 Task: Look for space in Bury St Edmunds, United Kingdom from 6th September, 2023 to 18th September, 2023 for 3 adults in price range Rs.6000 to Rs.12000. Place can be entire place with 2 bedrooms having 2 beds and 2 bathrooms. Property type can be house, flat, guest house, hotel. Booking option can be shelf check-in. Required host language is English.
Action: Mouse moved to (448, 52)
Screenshot: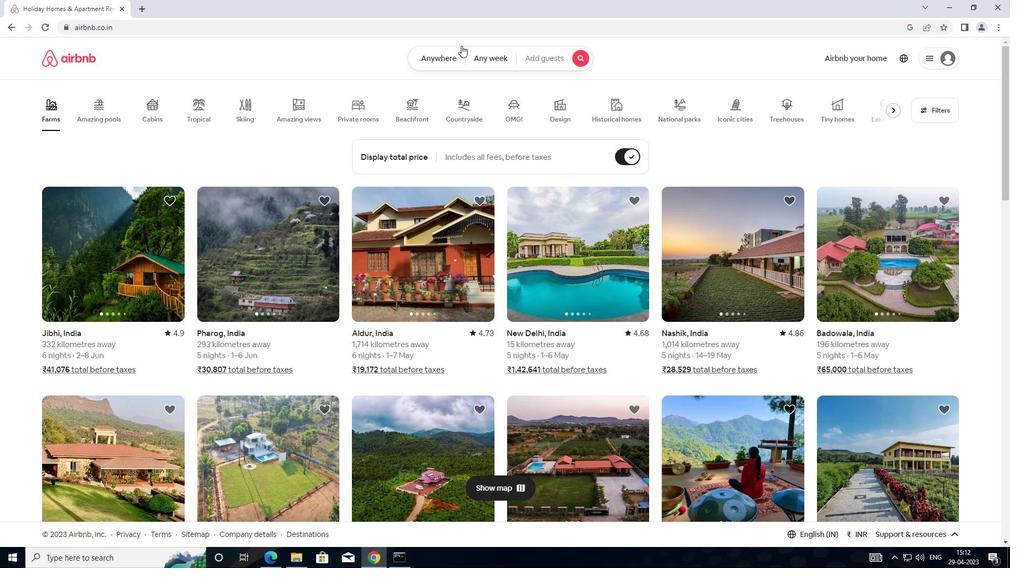
Action: Mouse pressed left at (448, 52)
Screenshot: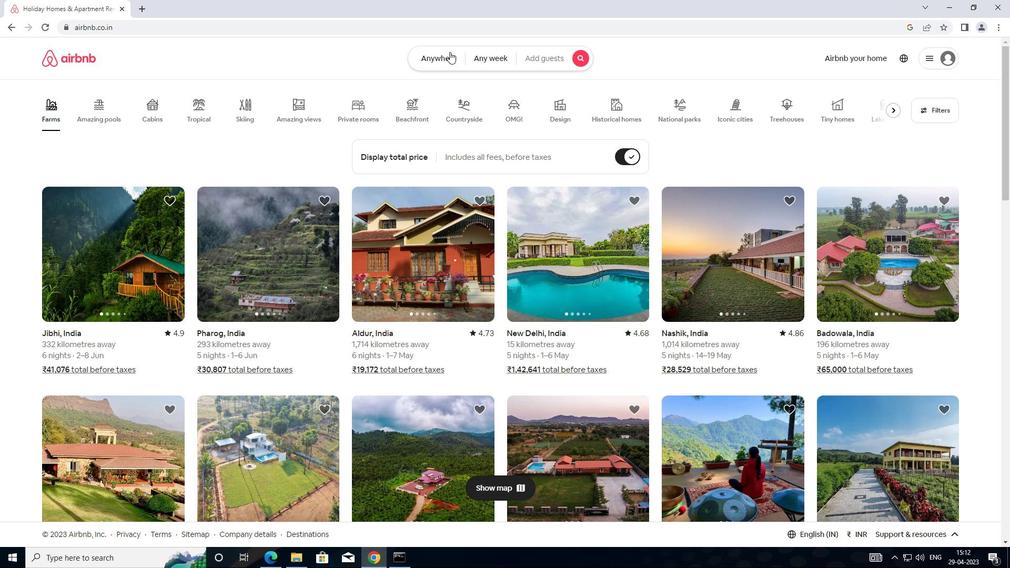 
Action: Mouse moved to (314, 94)
Screenshot: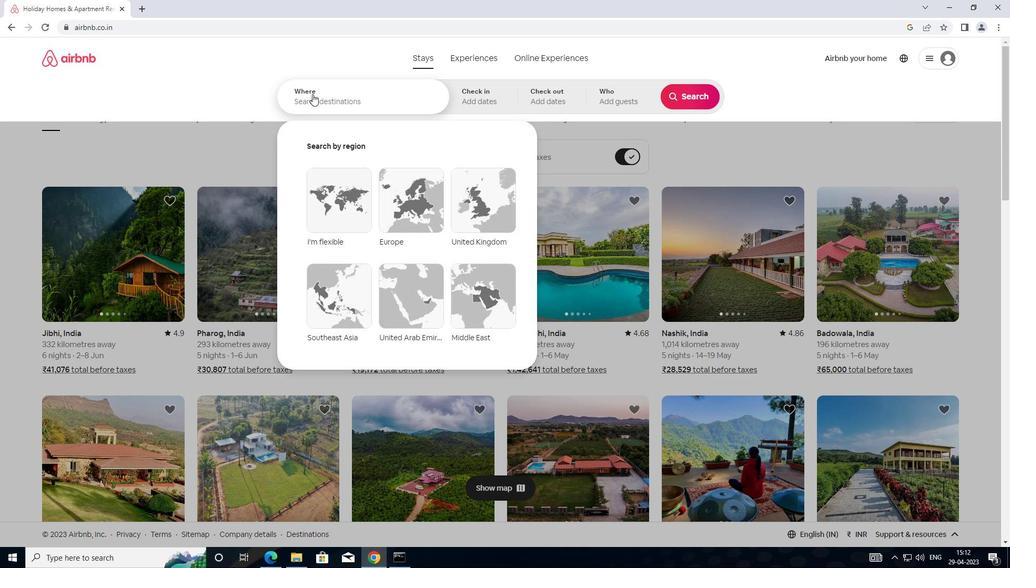 
Action: Mouse pressed left at (314, 94)
Screenshot: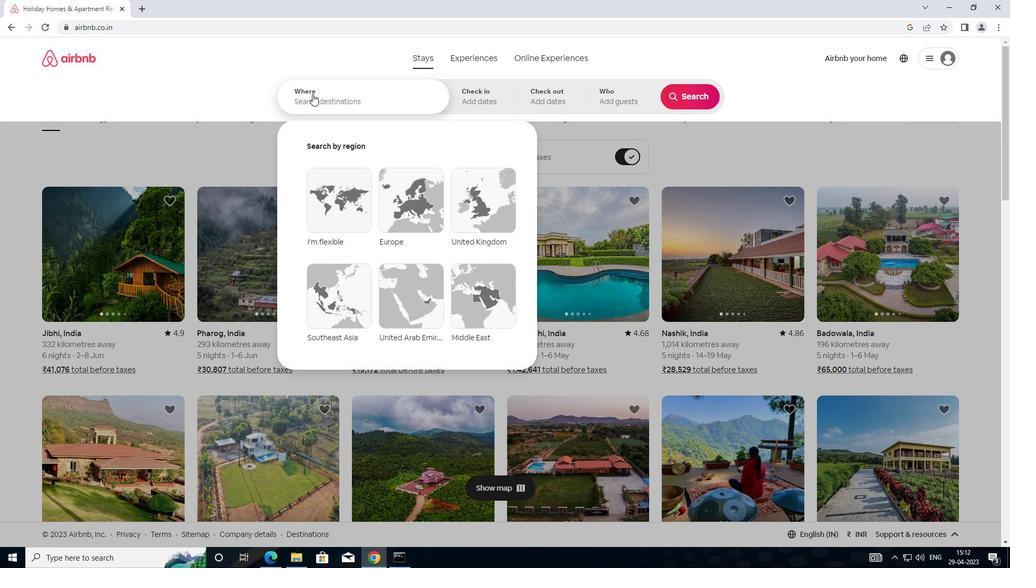 
Action: Mouse moved to (337, 101)
Screenshot: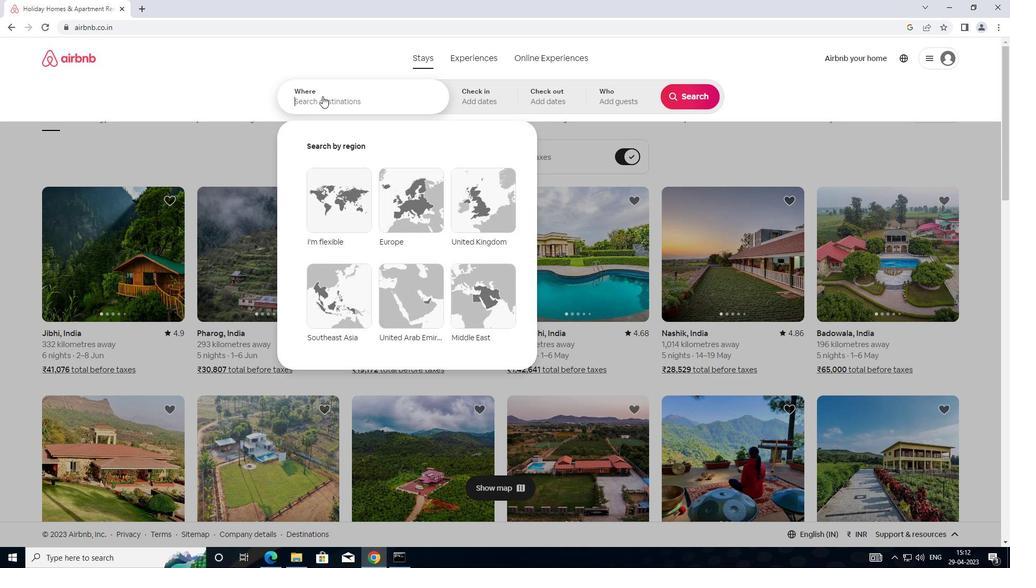 
Action: Key pressed <Key.shift>ST<Key.space><Key.shift>EDMUNDS,<Key.shift>UNITED<Key.space>KINGDOM
Screenshot: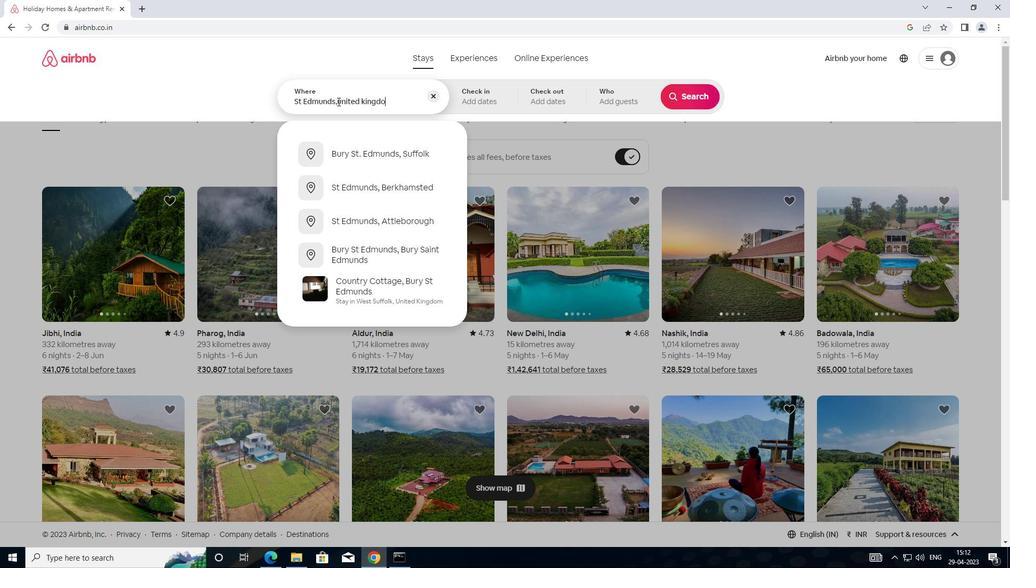 
Action: Mouse moved to (498, 91)
Screenshot: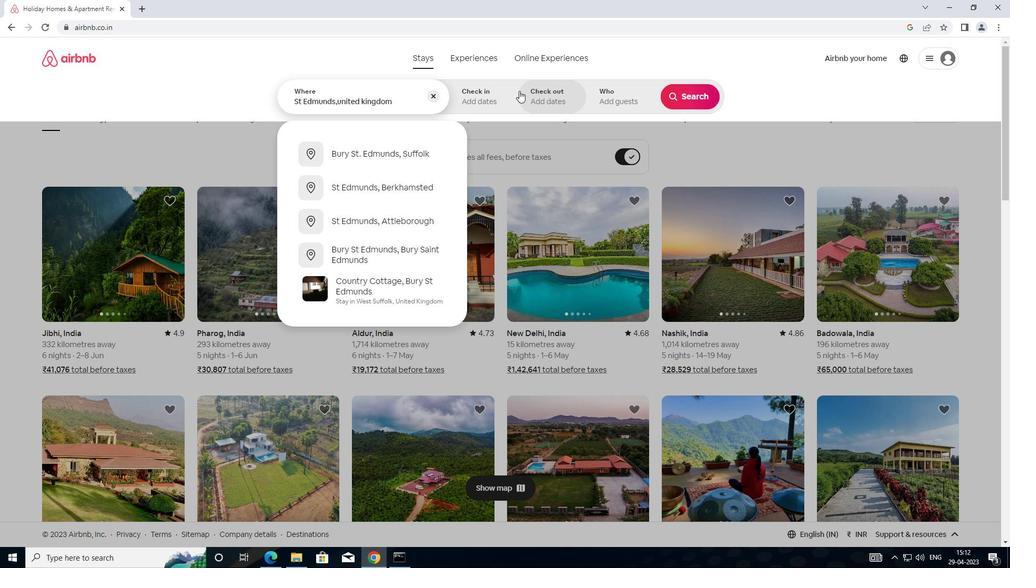 
Action: Mouse pressed left at (498, 91)
Screenshot: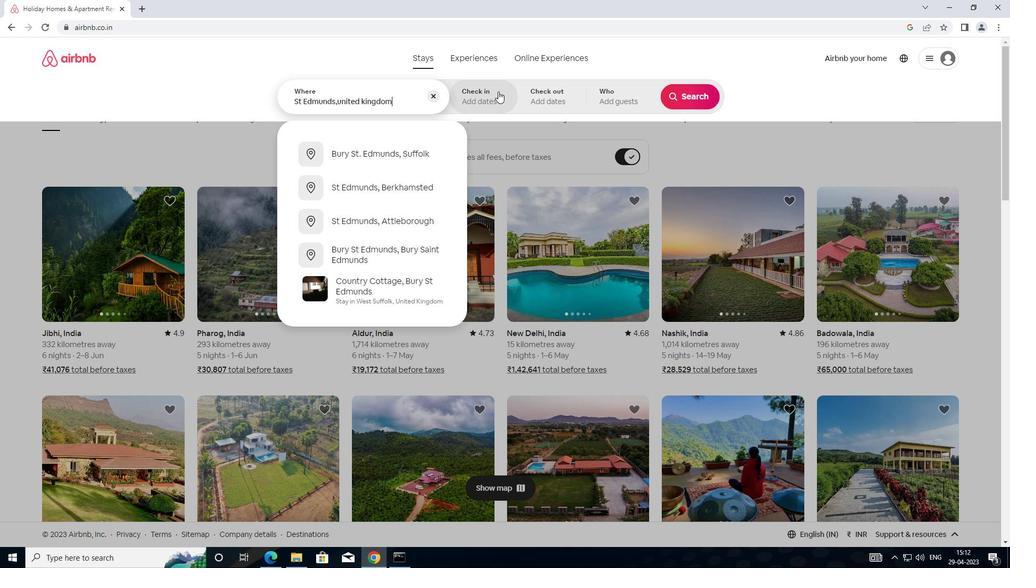 
Action: Mouse moved to (694, 187)
Screenshot: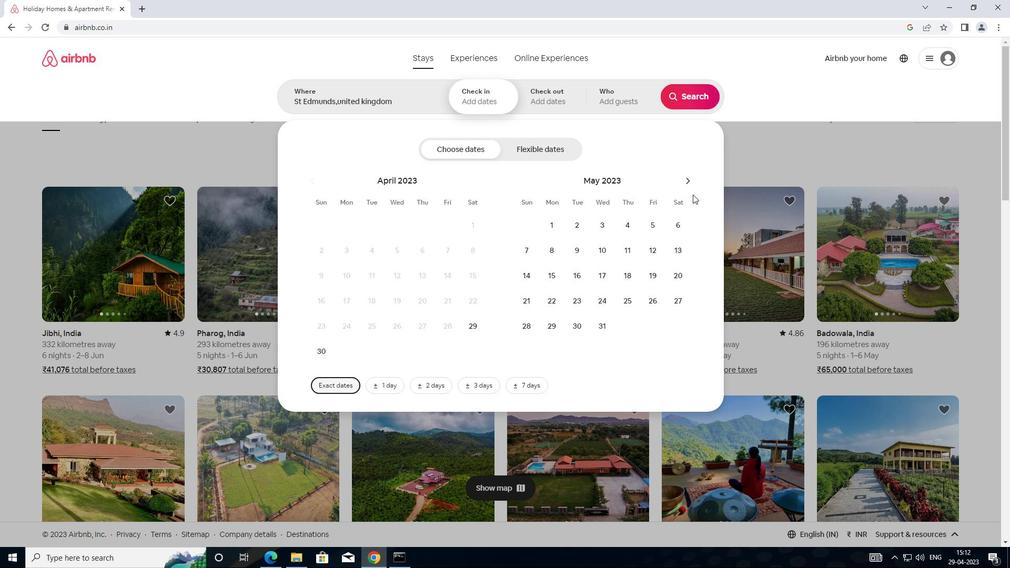 
Action: Mouse pressed left at (694, 187)
Screenshot: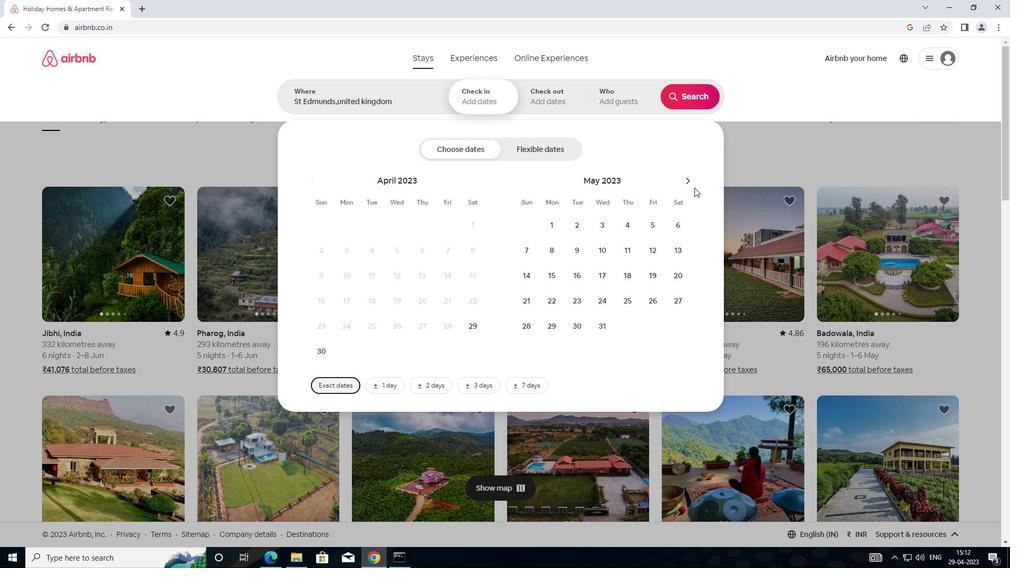 
Action: Mouse moved to (686, 179)
Screenshot: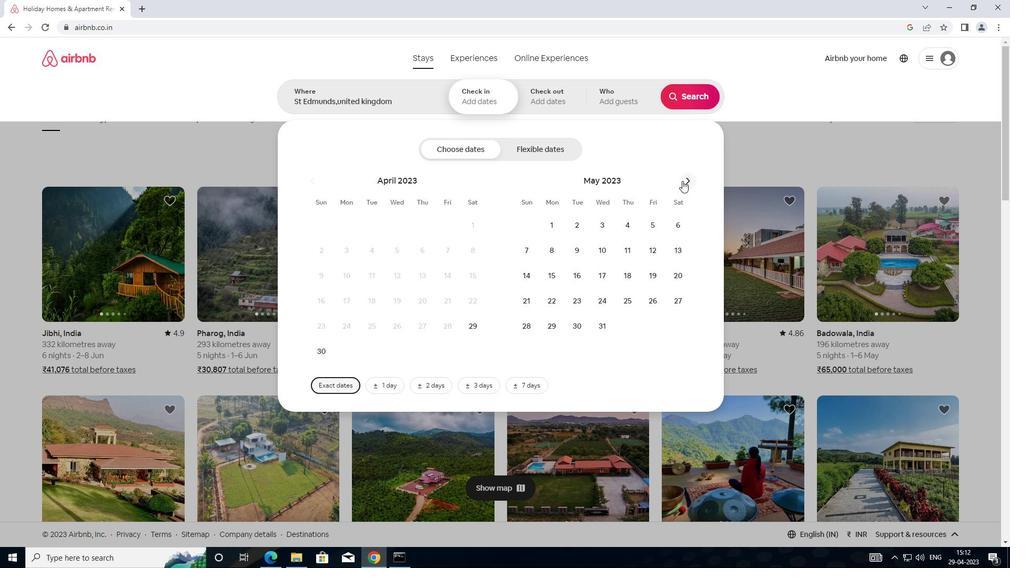
Action: Mouse pressed left at (686, 179)
Screenshot: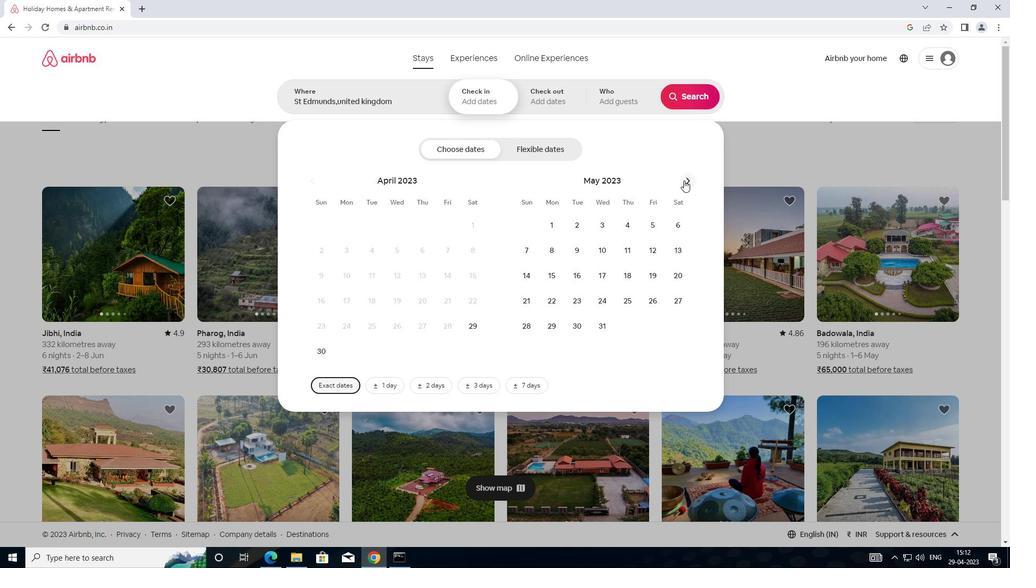 
Action: Mouse pressed left at (686, 179)
Screenshot: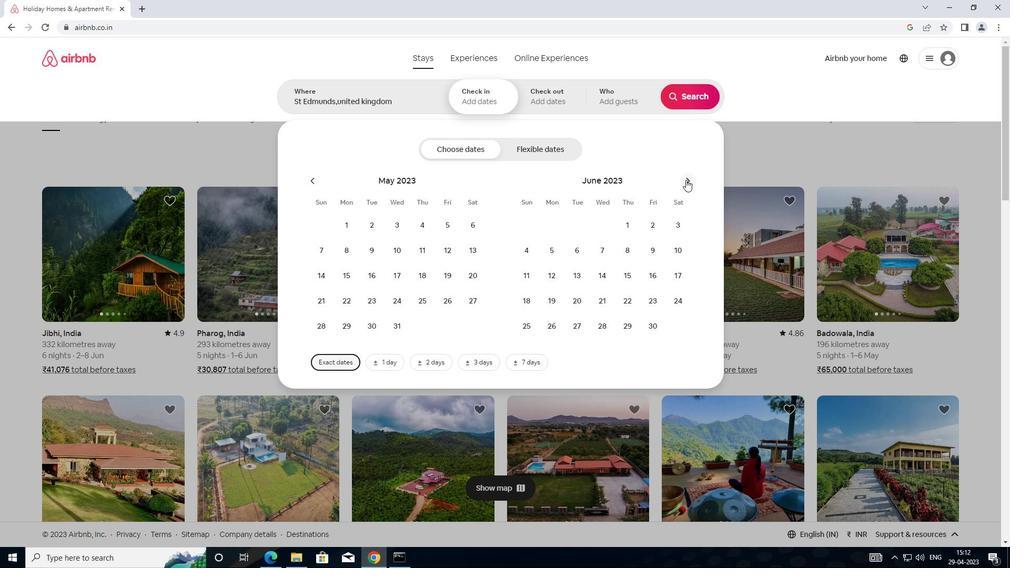 
Action: Mouse moved to (682, 182)
Screenshot: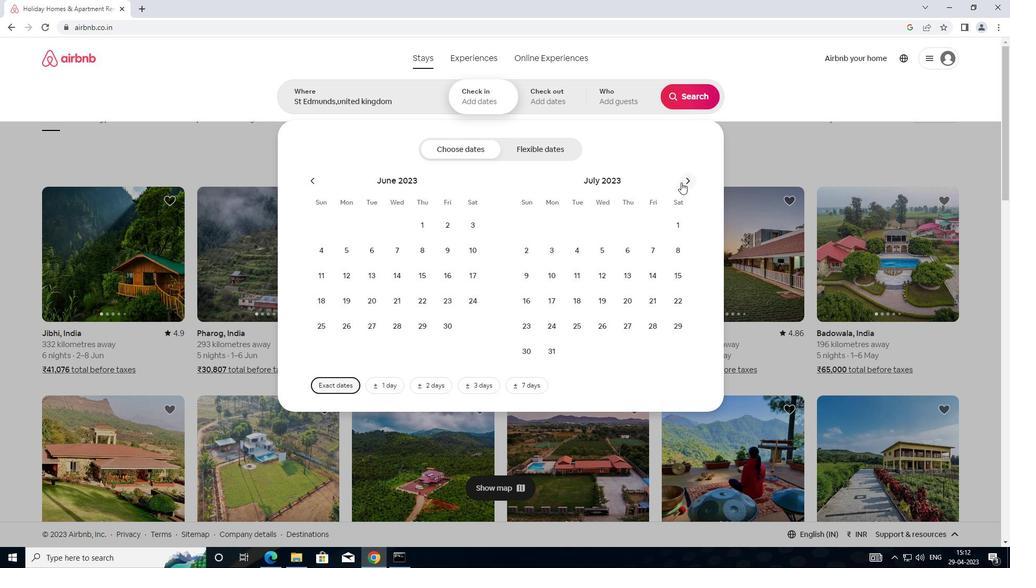 
Action: Mouse pressed left at (682, 182)
Screenshot: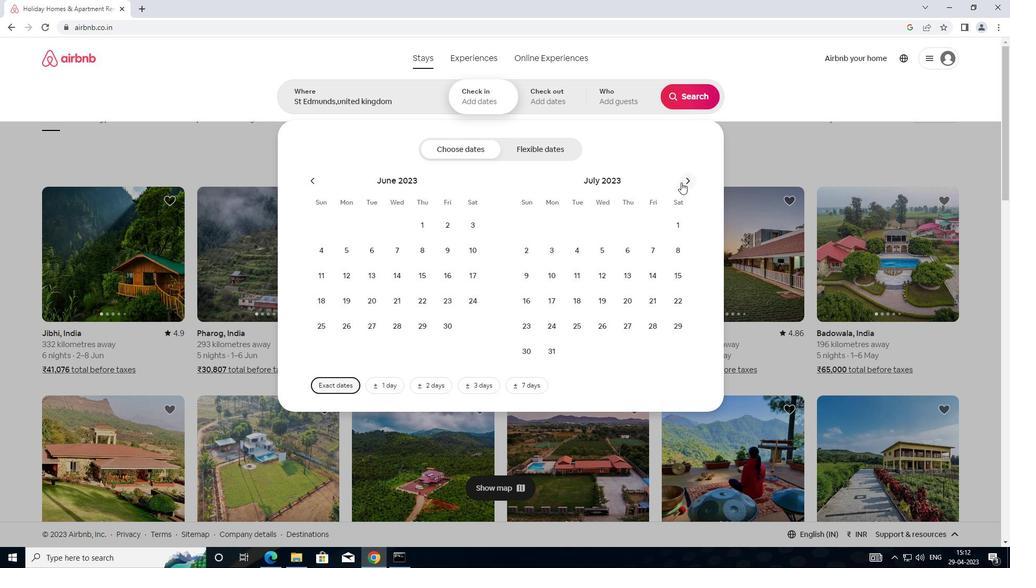 
Action: Mouse moved to (683, 182)
Screenshot: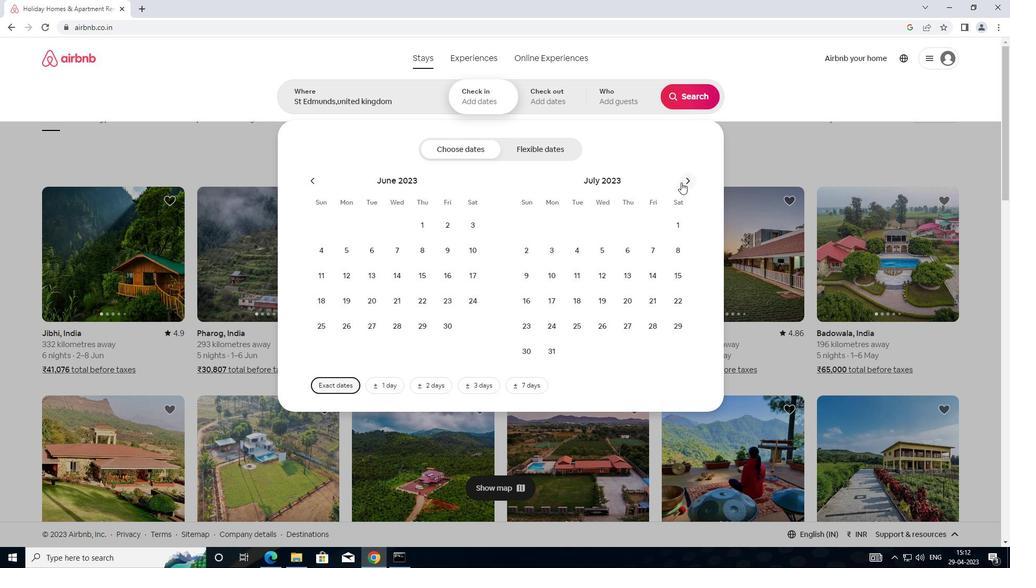 
Action: Mouse pressed left at (683, 182)
Screenshot: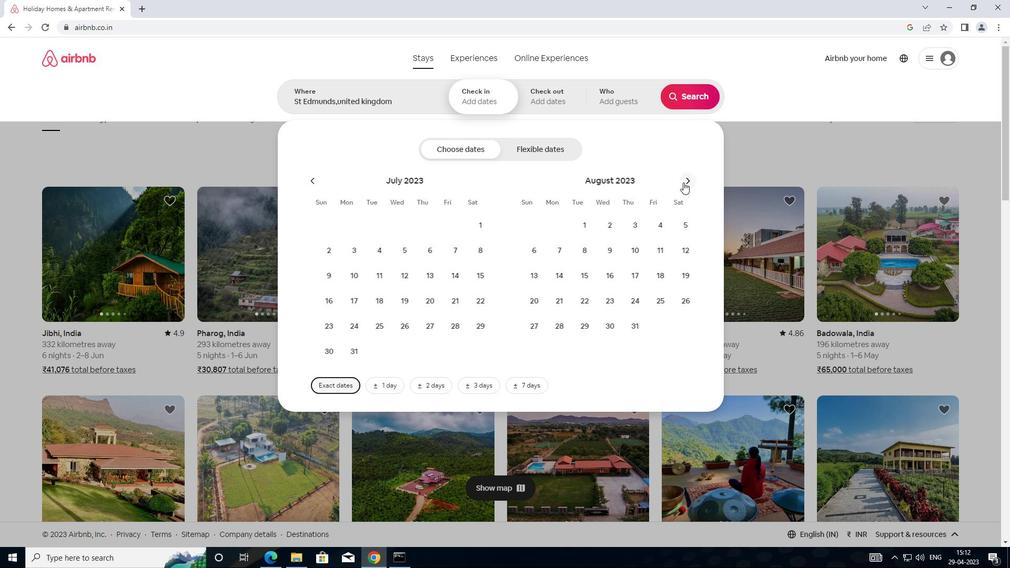 
Action: Mouse moved to (599, 254)
Screenshot: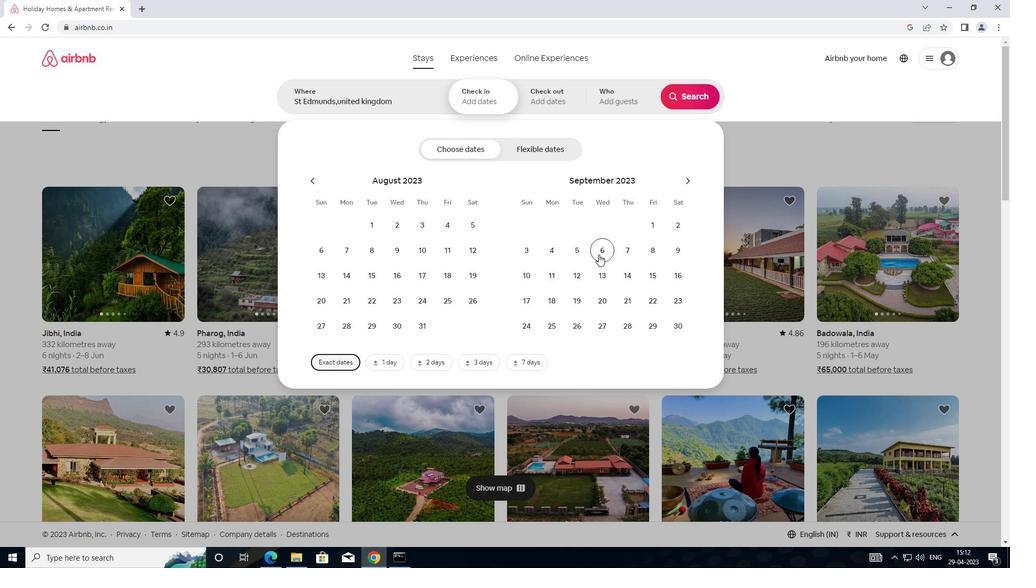 
Action: Mouse pressed left at (599, 254)
Screenshot: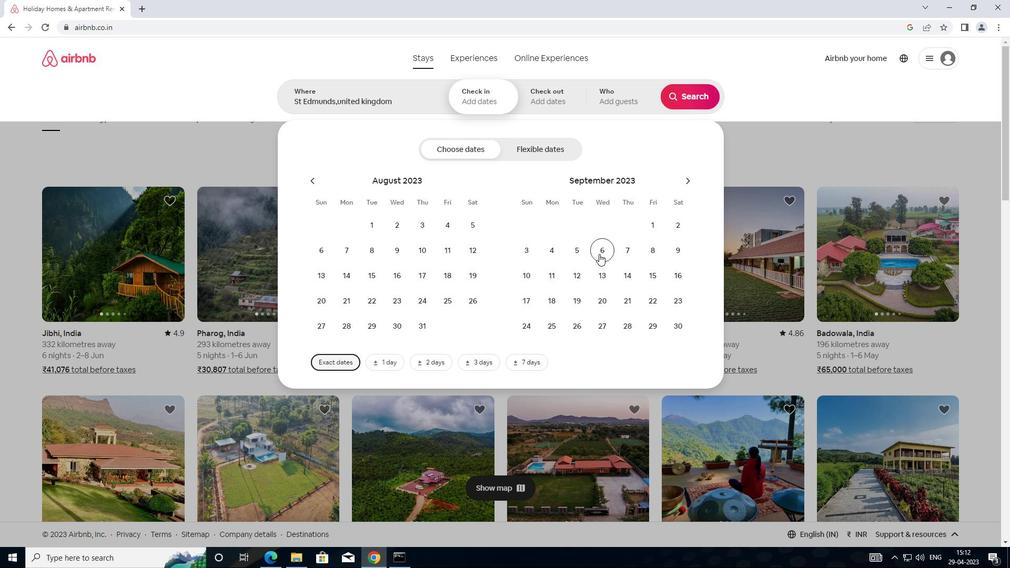 
Action: Mouse moved to (557, 298)
Screenshot: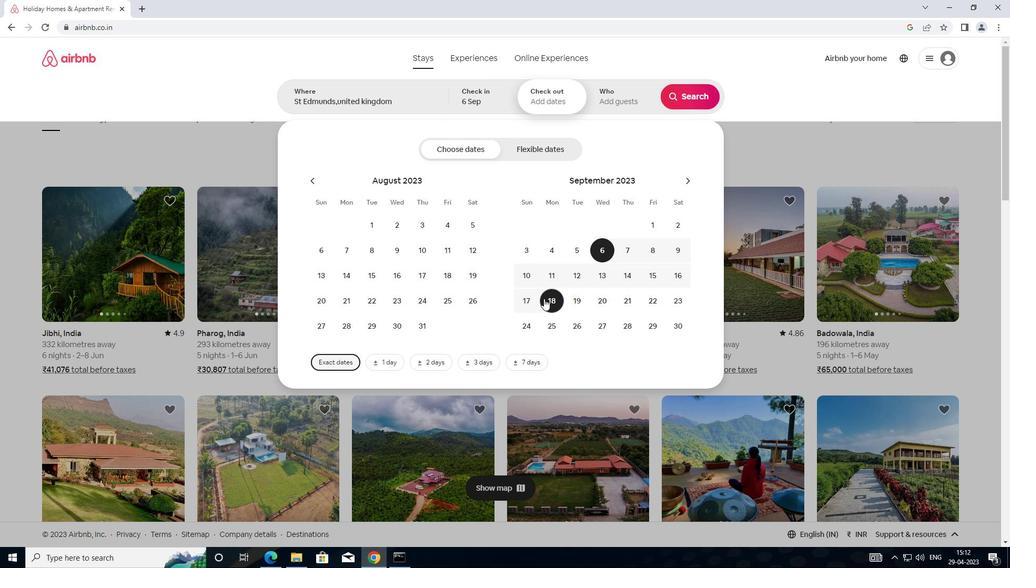 
Action: Mouse pressed left at (557, 298)
Screenshot: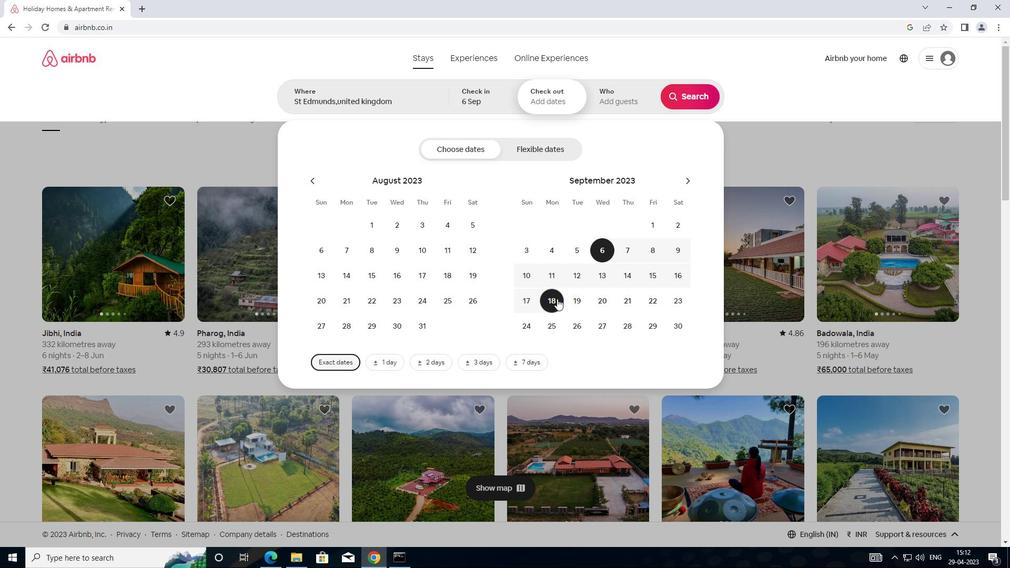 
Action: Mouse moved to (628, 106)
Screenshot: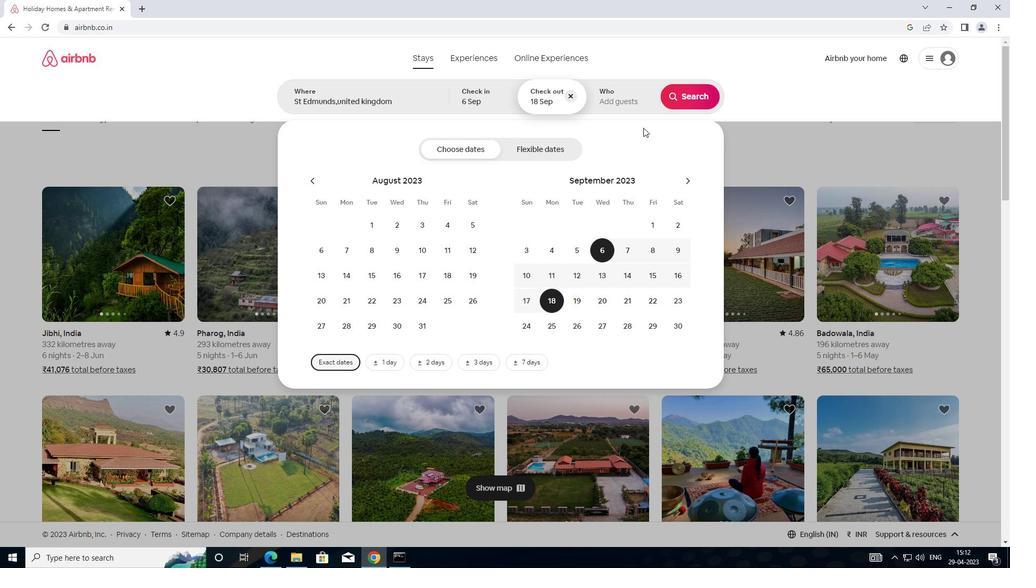 
Action: Mouse pressed left at (628, 106)
Screenshot: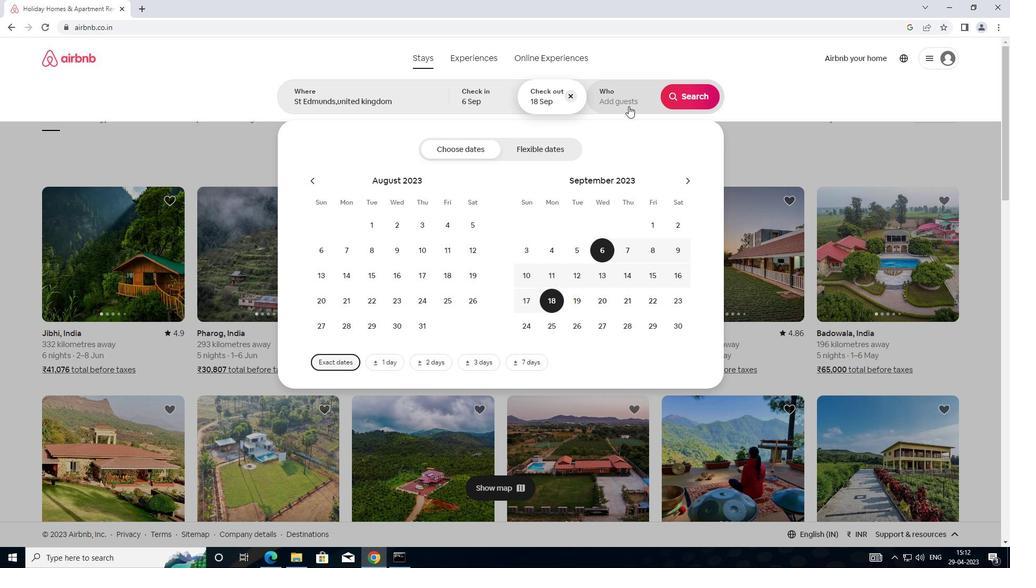 
Action: Mouse moved to (694, 155)
Screenshot: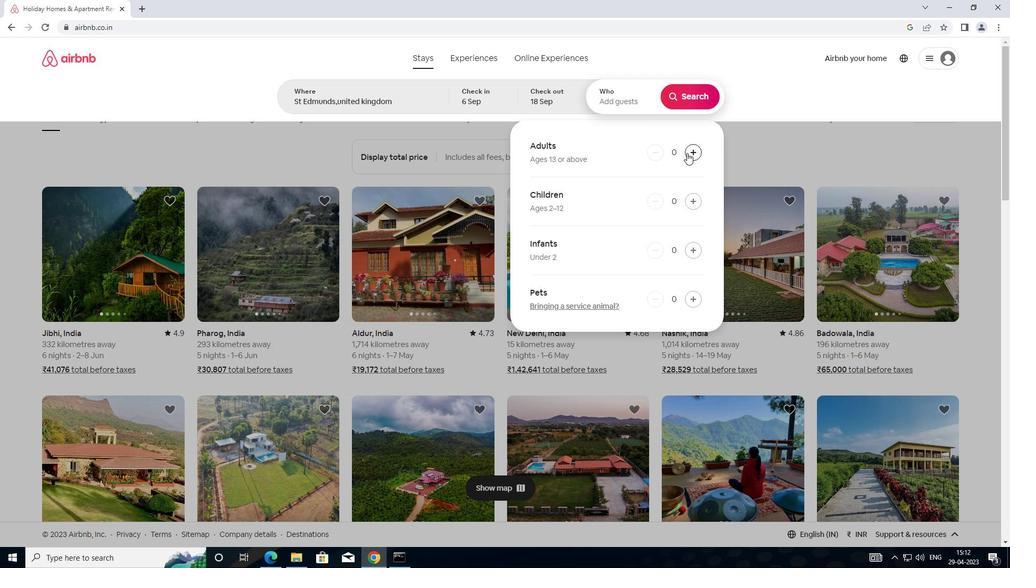 
Action: Mouse pressed left at (694, 155)
Screenshot: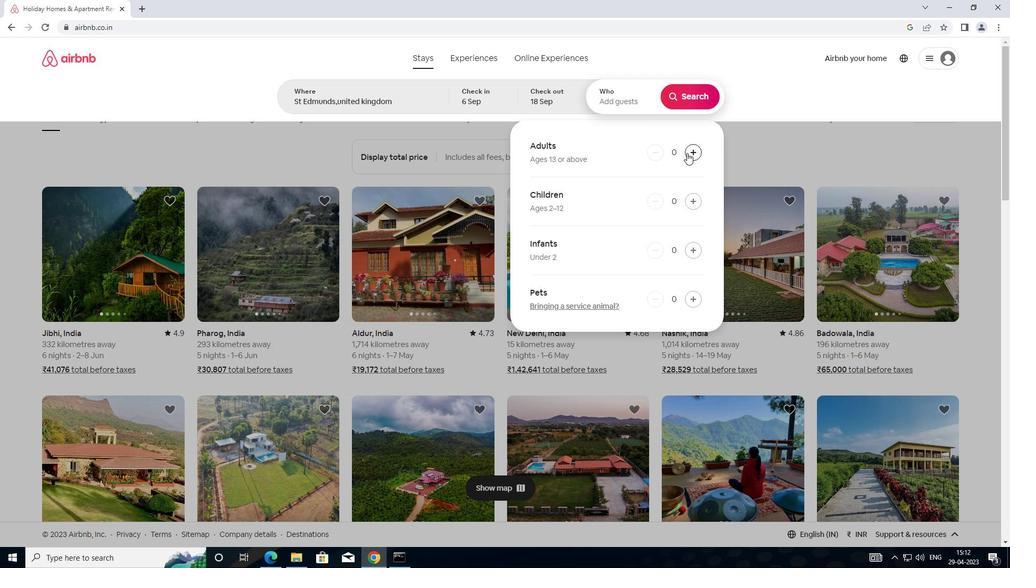 
Action: Mouse moved to (695, 155)
Screenshot: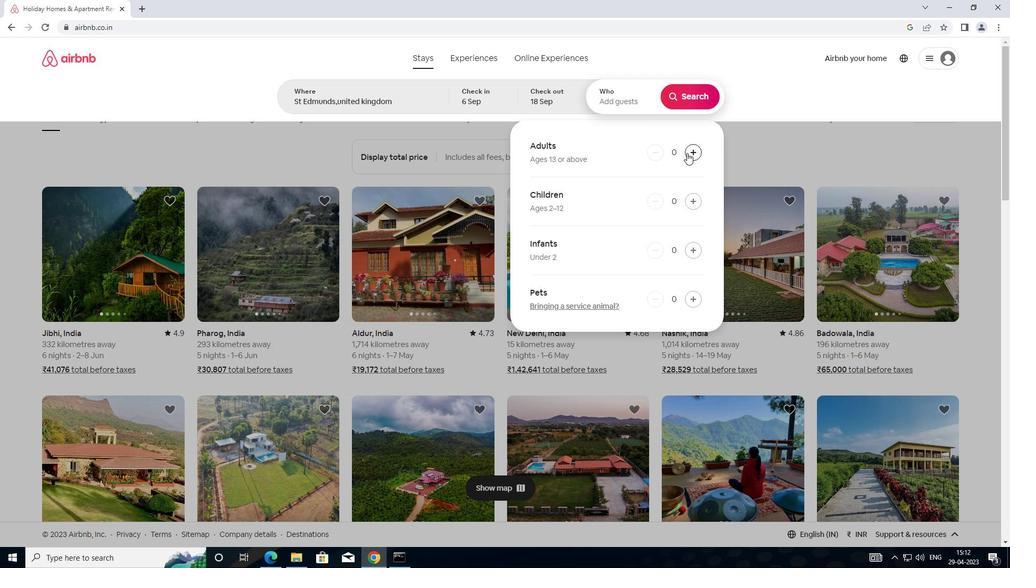 
Action: Mouse pressed left at (695, 155)
Screenshot: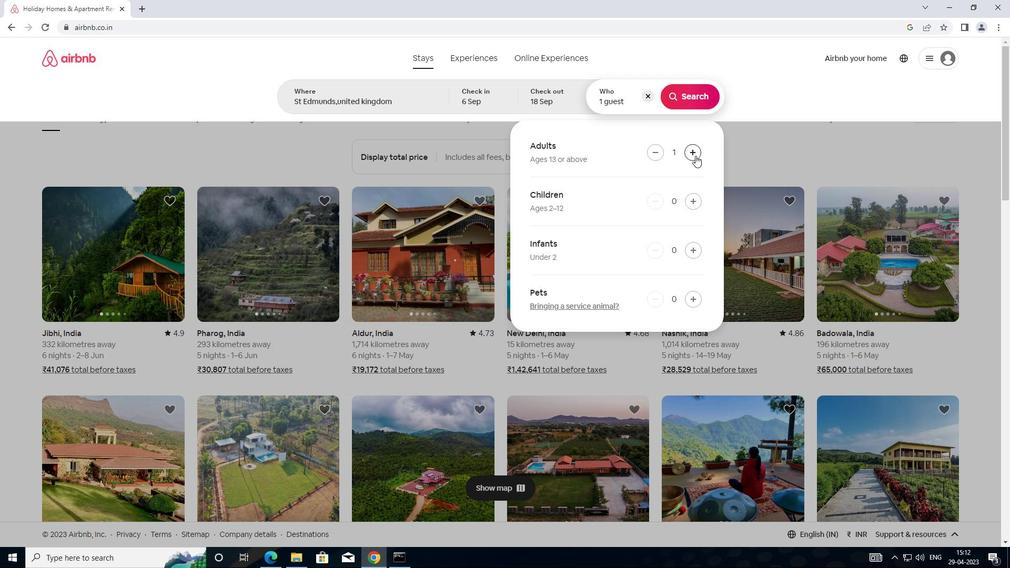 
Action: Mouse moved to (696, 156)
Screenshot: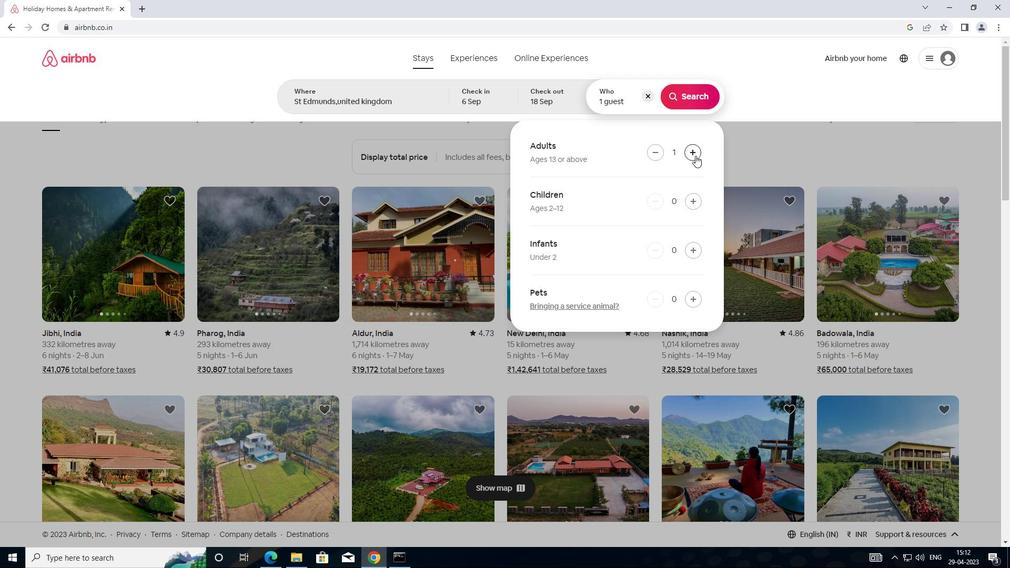 
Action: Mouse pressed left at (696, 156)
Screenshot: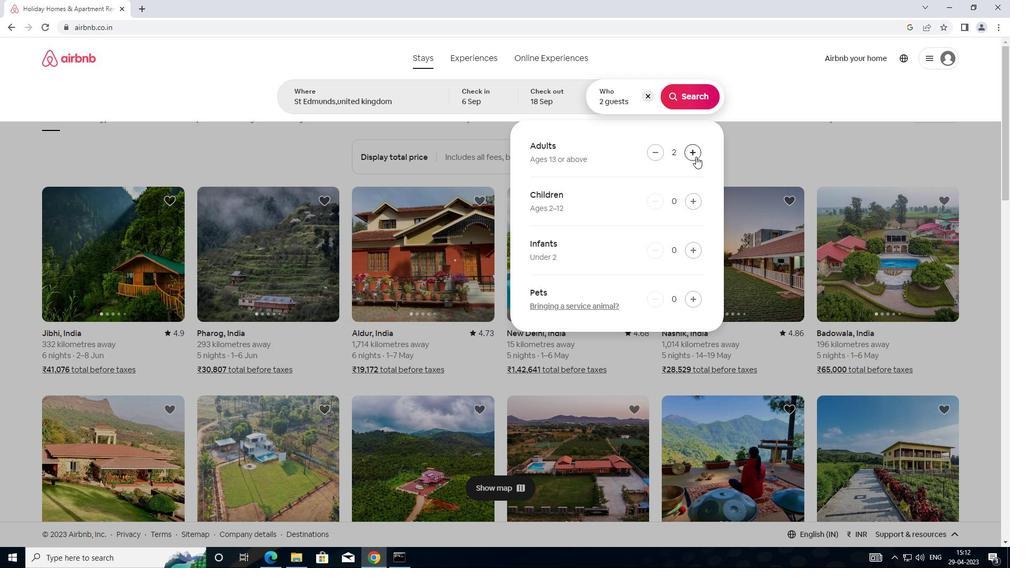
Action: Mouse moved to (692, 108)
Screenshot: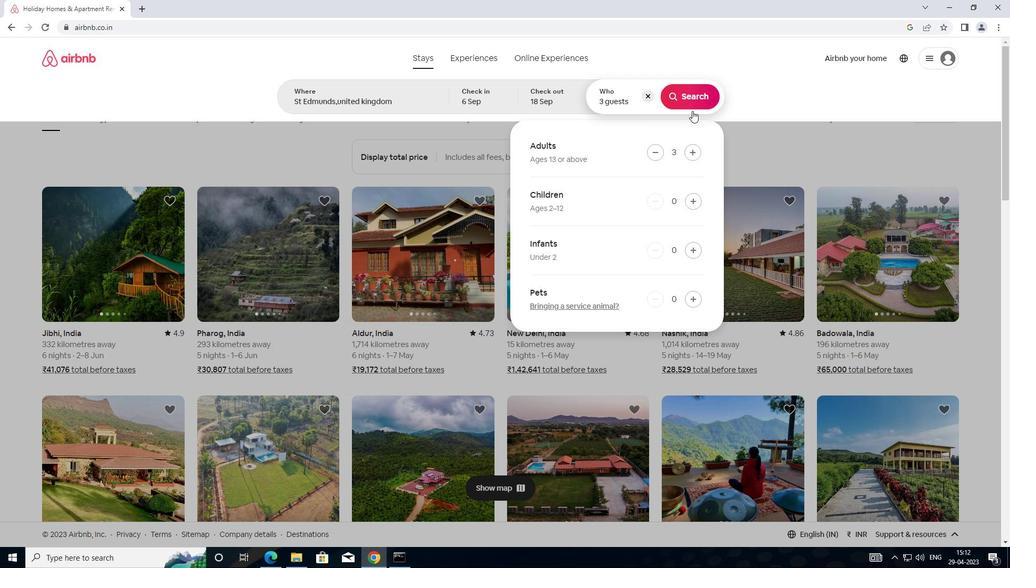 
Action: Mouse pressed left at (692, 108)
Screenshot: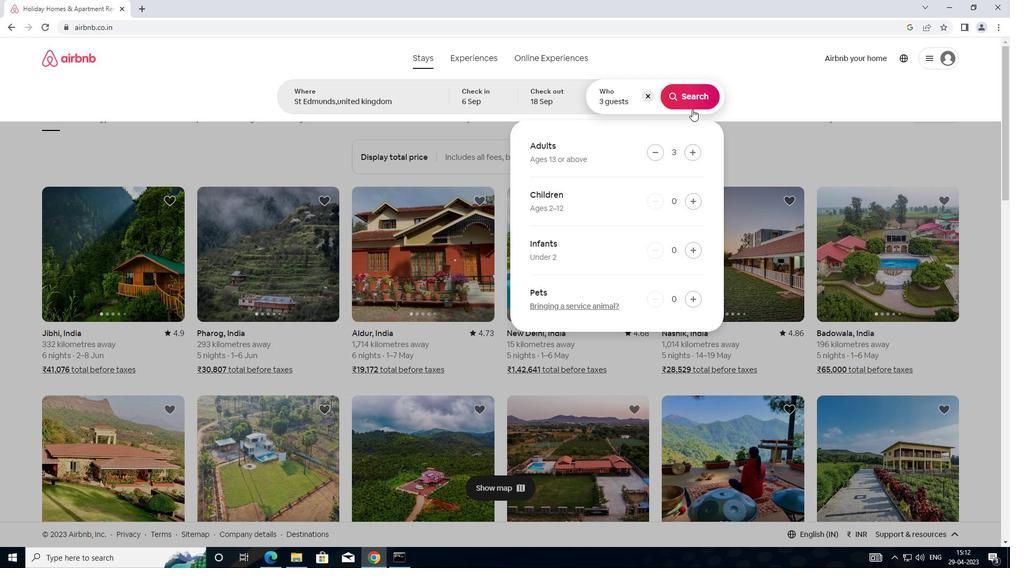 
Action: Mouse moved to (964, 109)
Screenshot: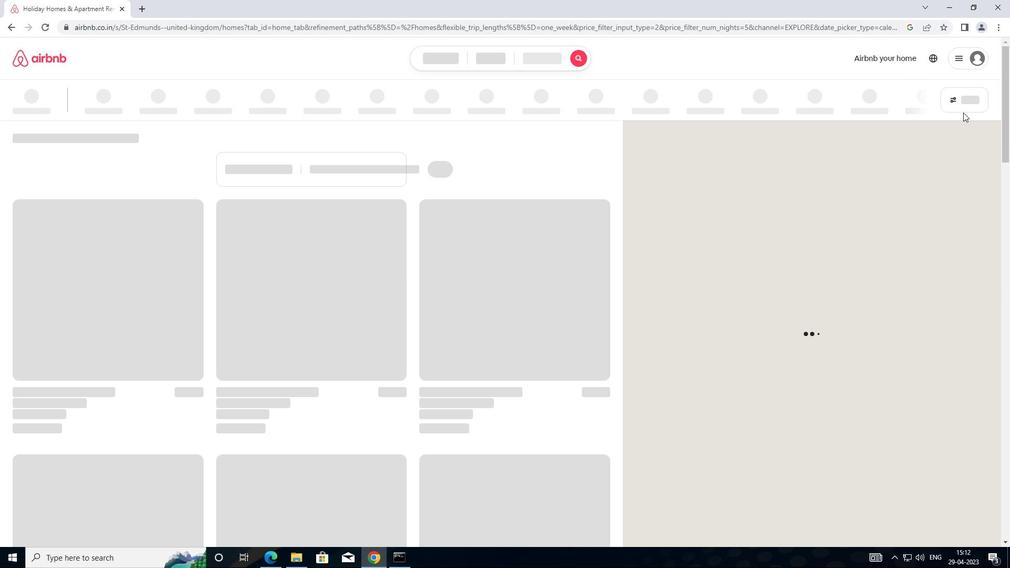 
Action: Mouse pressed left at (964, 109)
Screenshot: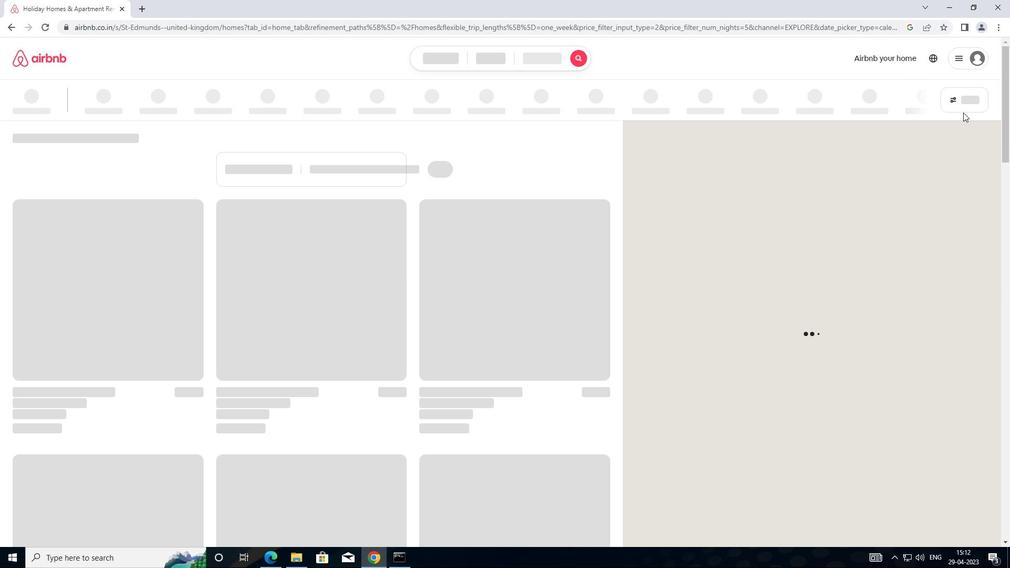 
Action: Mouse moved to (393, 231)
Screenshot: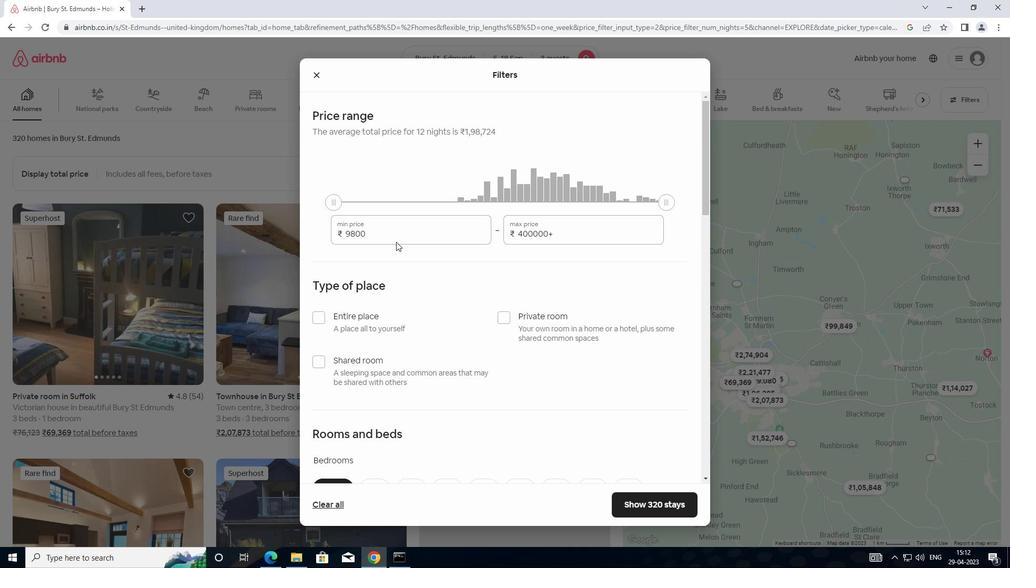 
Action: Mouse pressed left at (393, 231)
Screenshot: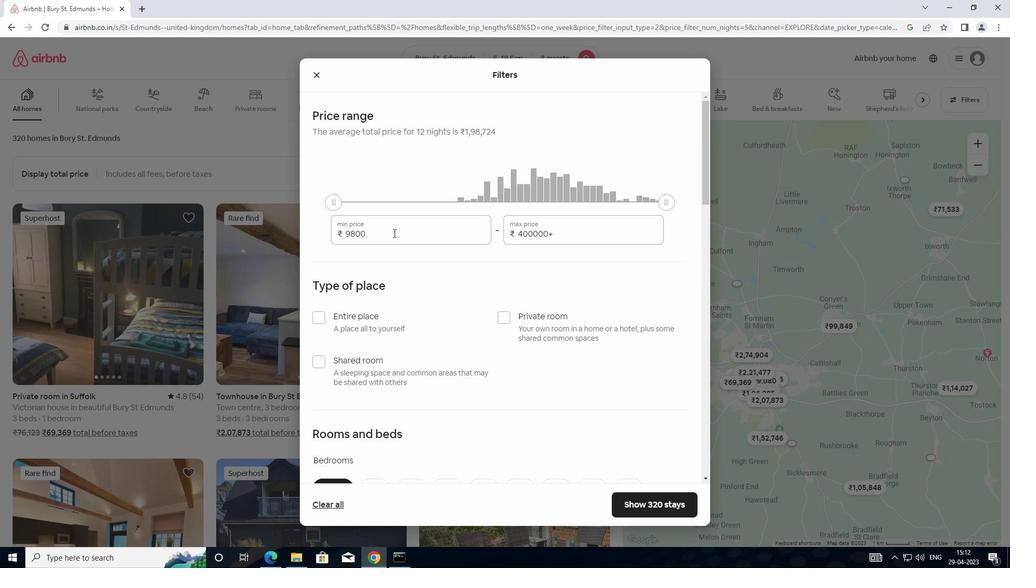 
Action: Mouse moved to (344, 229)
Screenshot: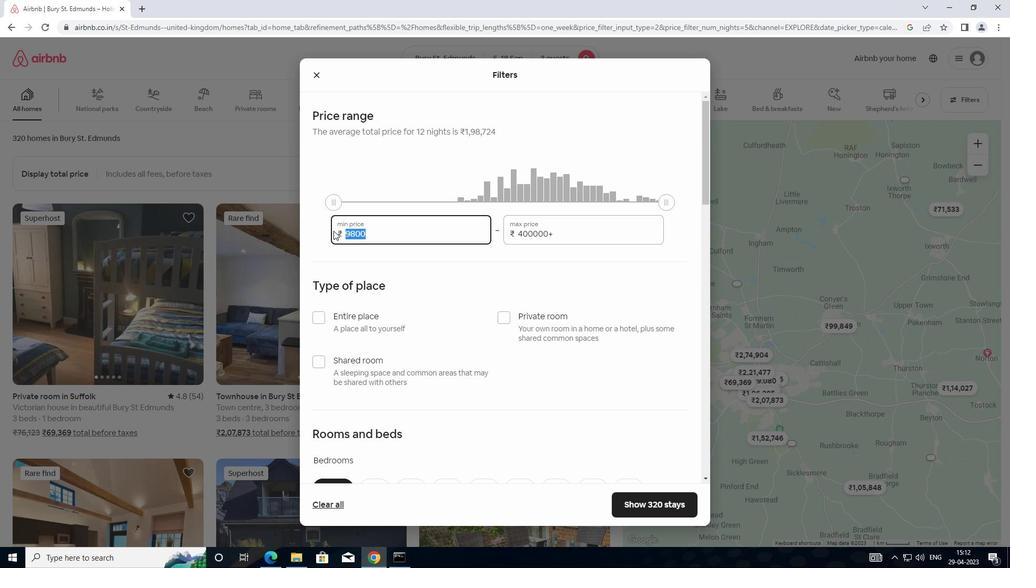 
Action: Key pressed 6
Screenshot: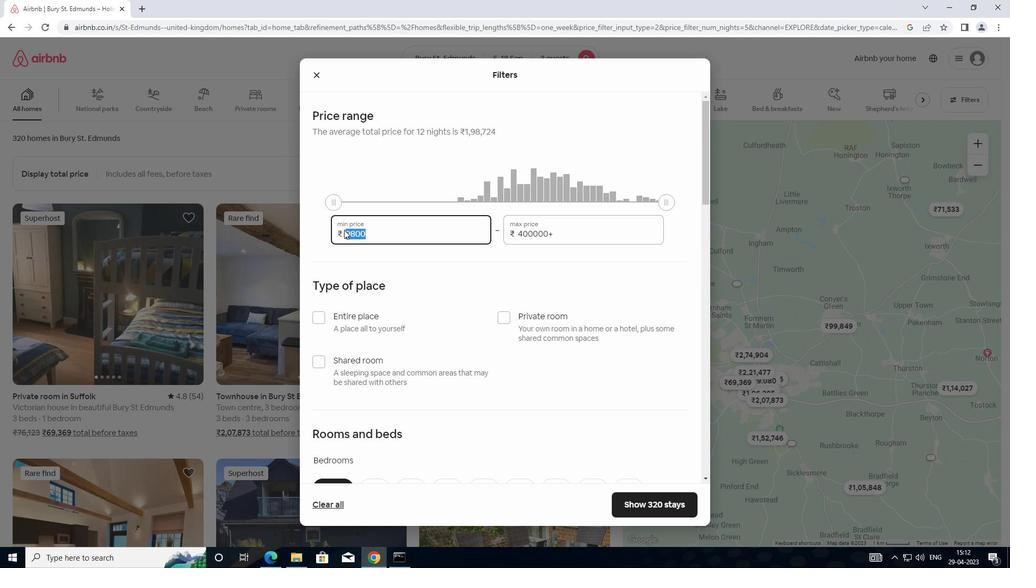 
Action: Mouse moved to (345, 228)
Screenshot: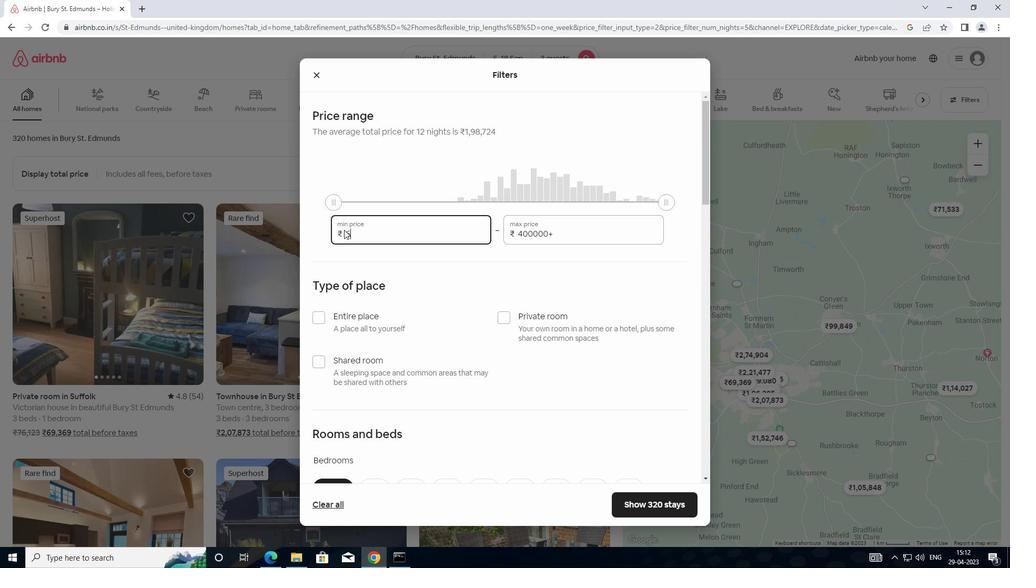 
Action: Key pressed 0
Screenshot: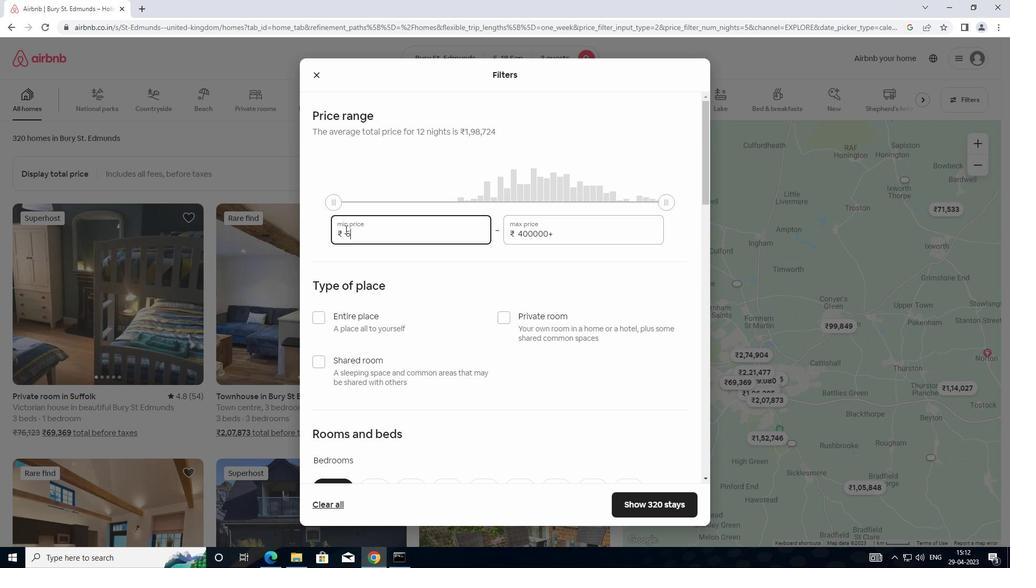 
Action: Mouse moved to (346, 228)
Screenshot: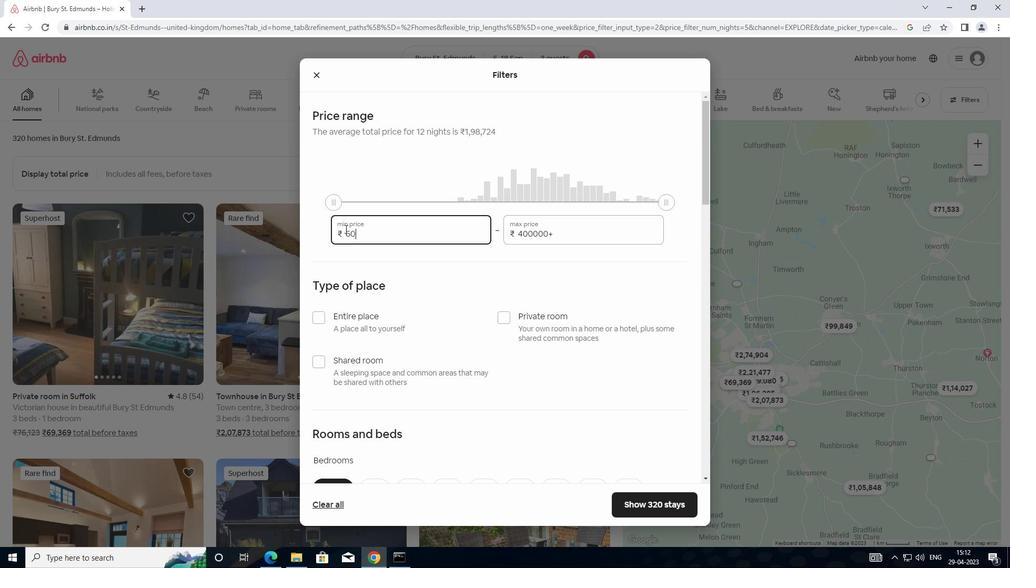 
Action: Key pressed 0
Screenshot: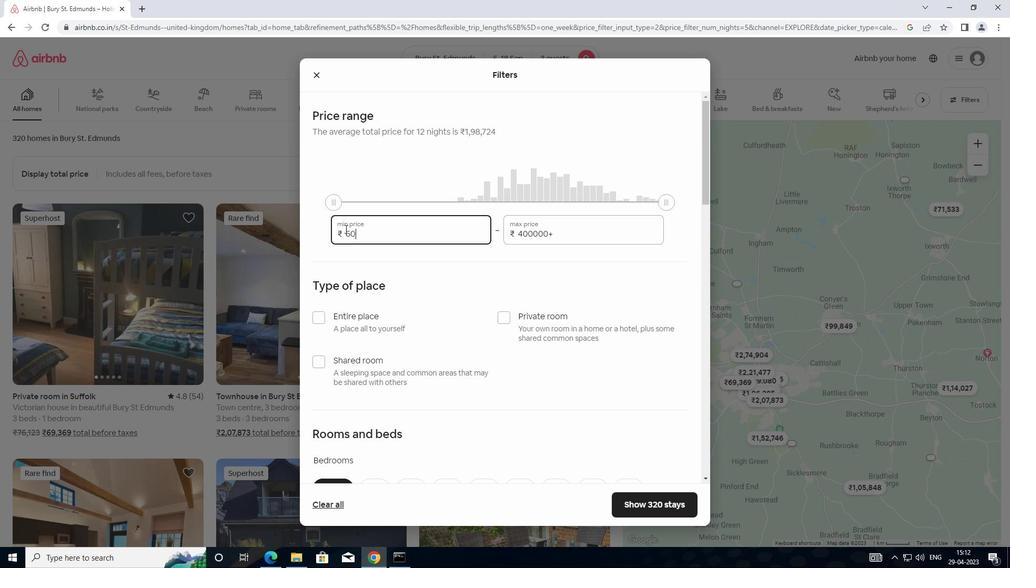 
Action: Mouse moved to (359, 227)
Screenshot: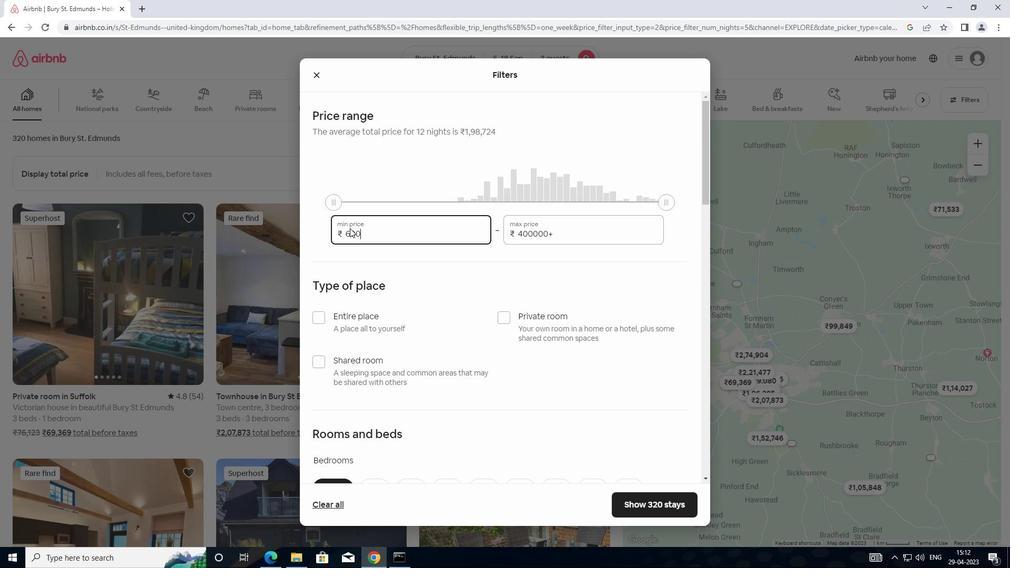 
Action: Key pressed 0
Screenshot: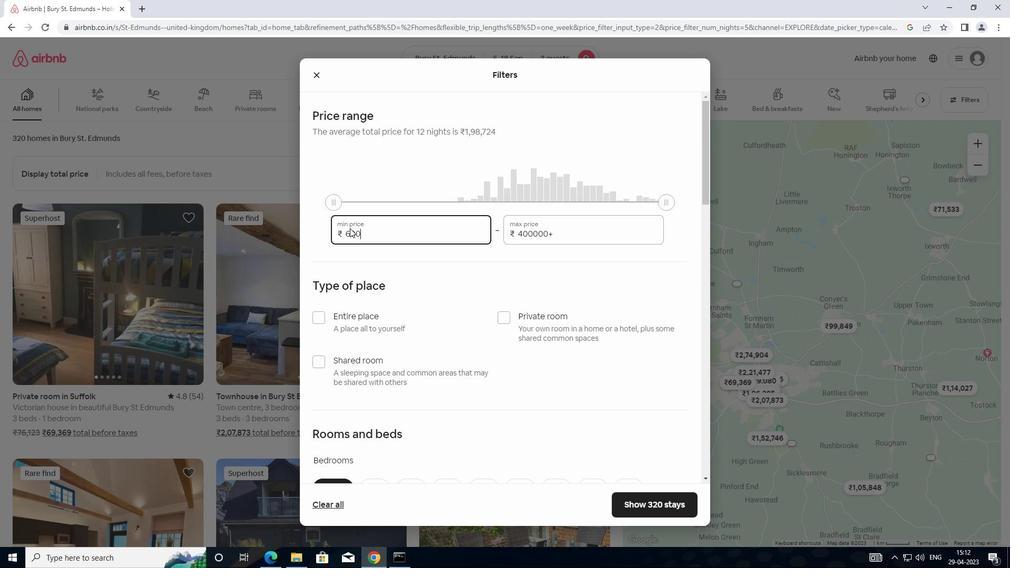 
Action: Mouse moved to (573, 234)
Screenshot: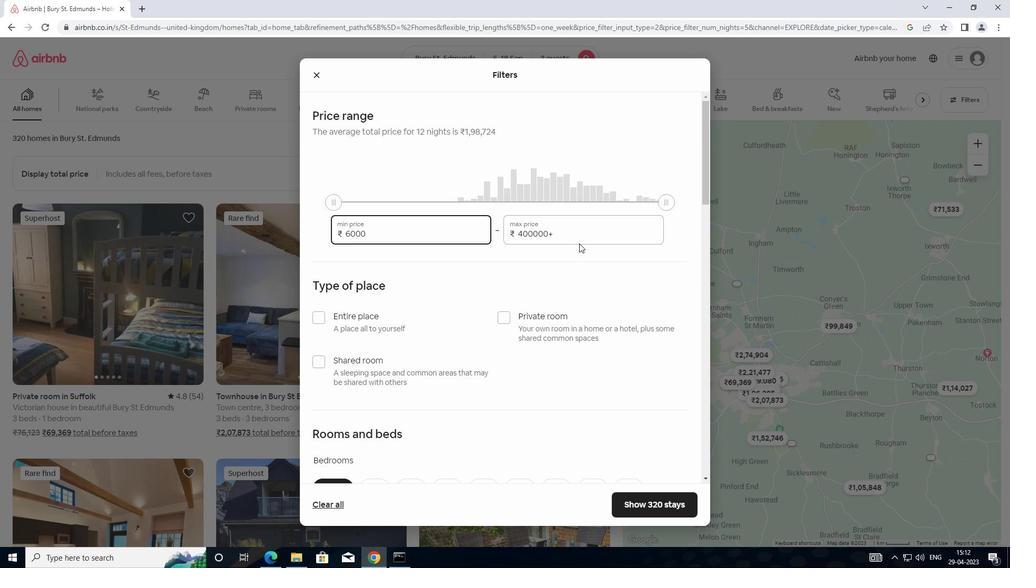 
Action: Mouse pressed left at (573, 234)
Screenshot: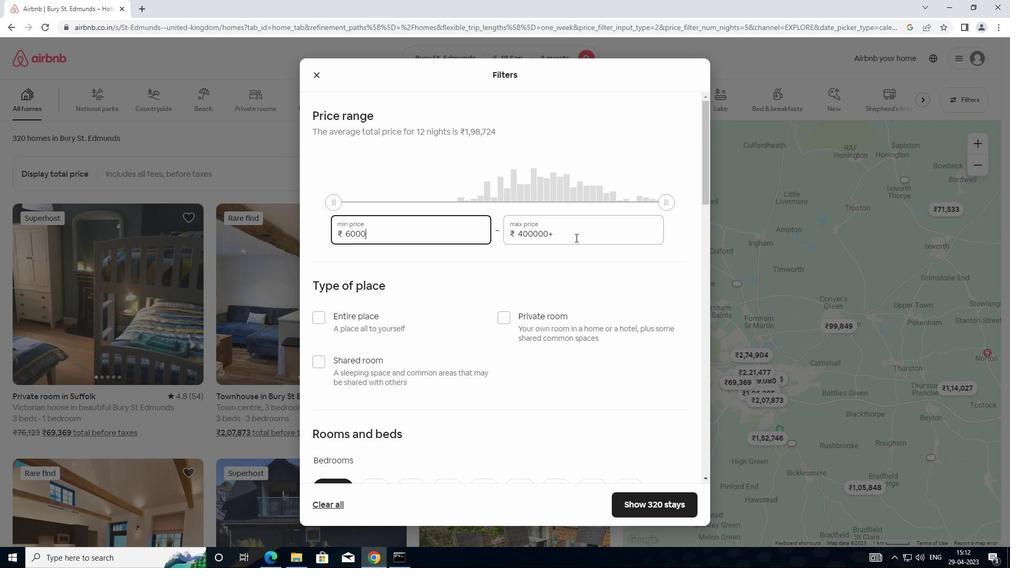 
Action: Mouse moved to (504, 235)
Screenshot: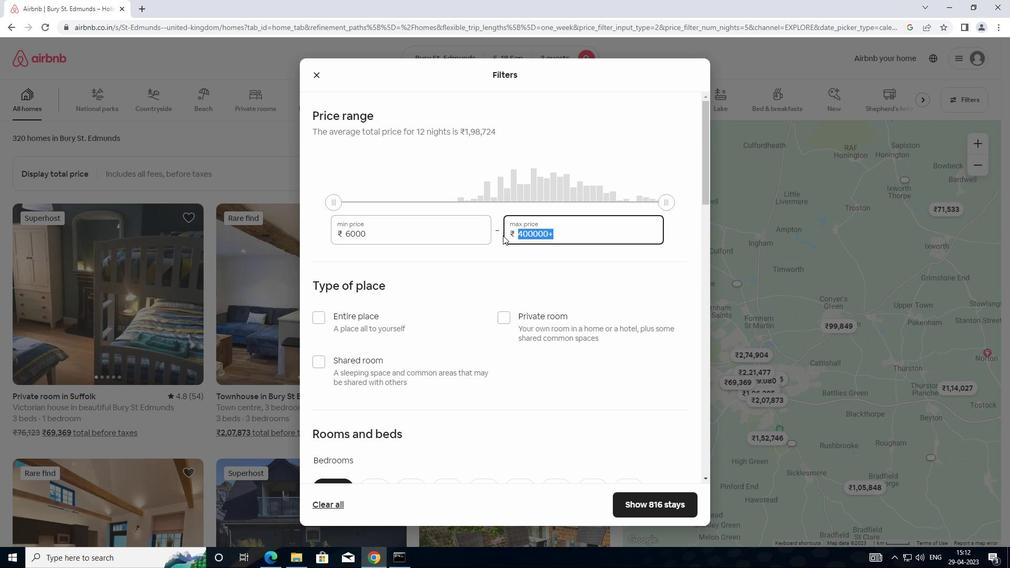 
Action: Key pressed 12000
Screenshot: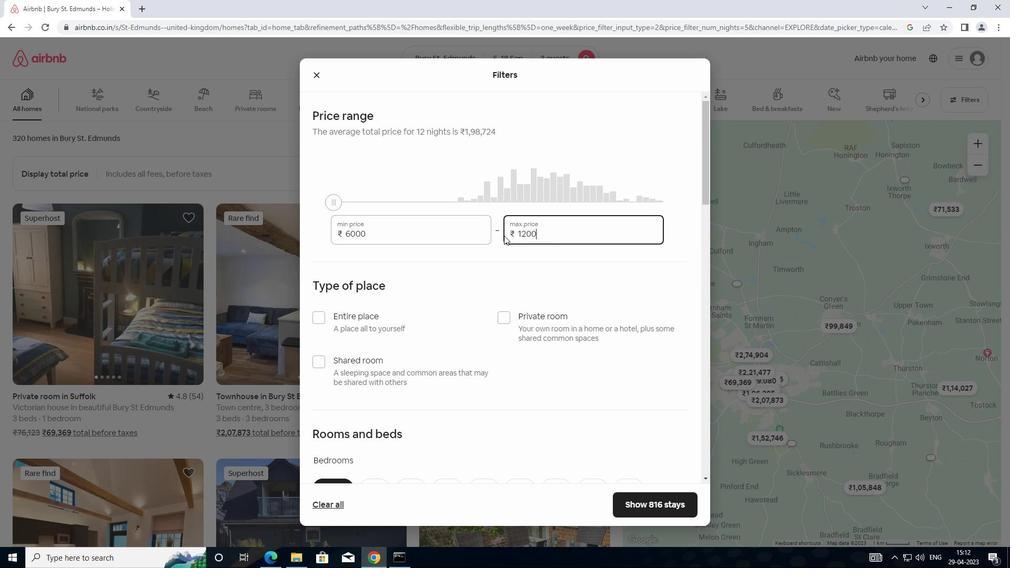 
Action: Mouse moved to (324, 317)
Screenshot: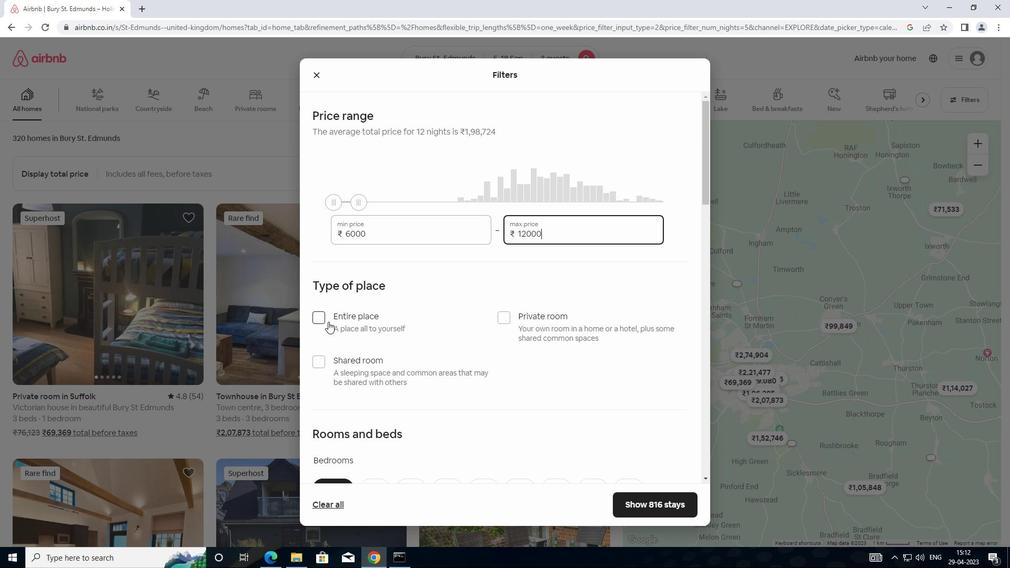 
Action: Mouse pressed left at (324, 317)
Screenshot: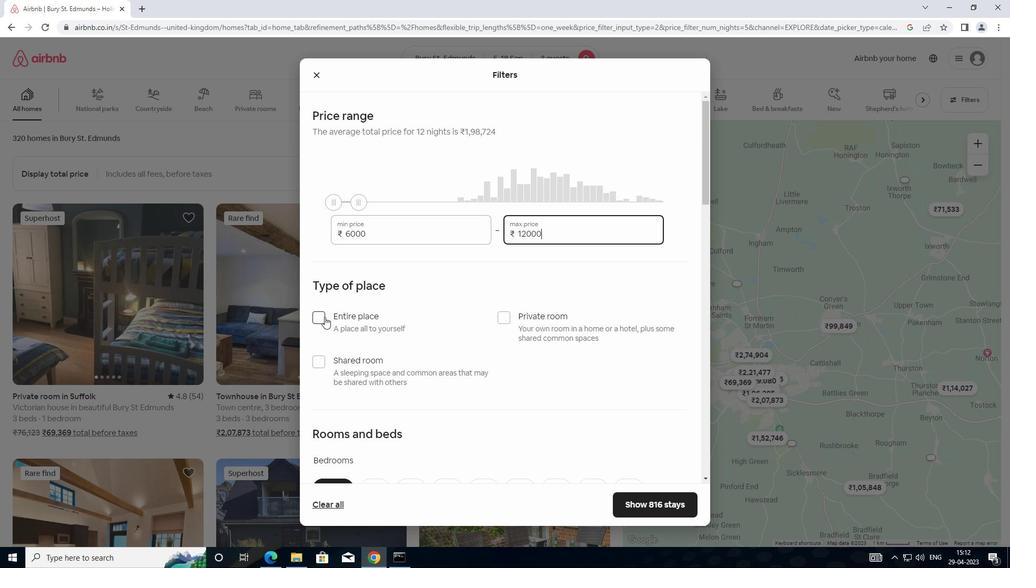 
Action: Mouse moved to (402, 338)
Screenshot: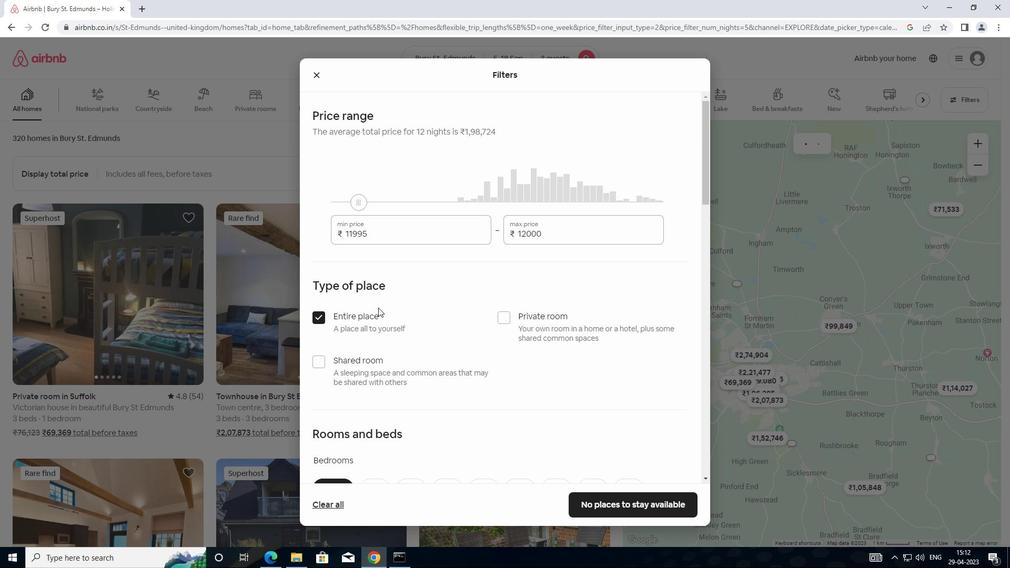 
Action: Mouse scrolled (402, 338) with delta (0, 0)
Screenshot: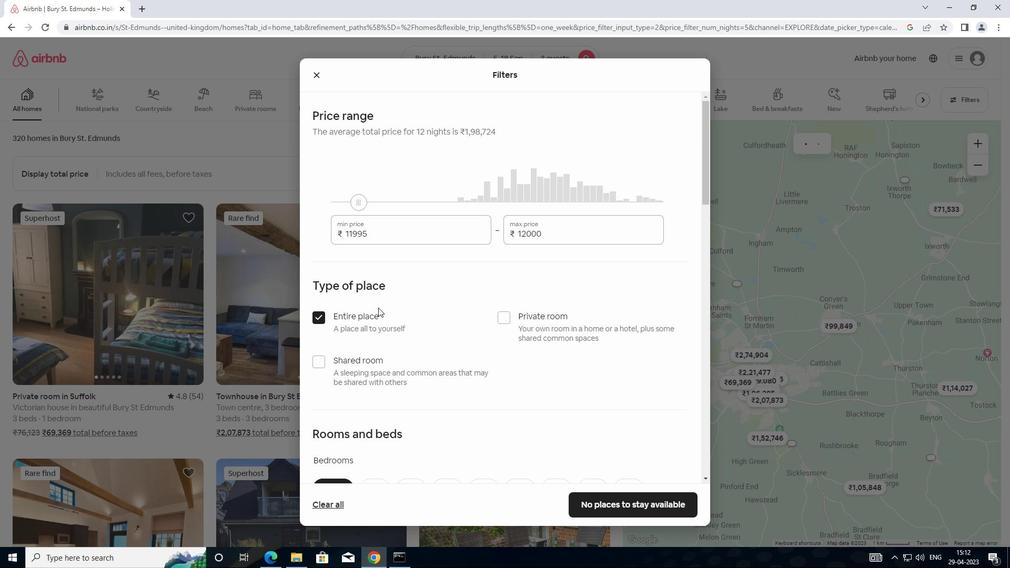 
Action: Mouse moved to (404, 340)
Screenshot: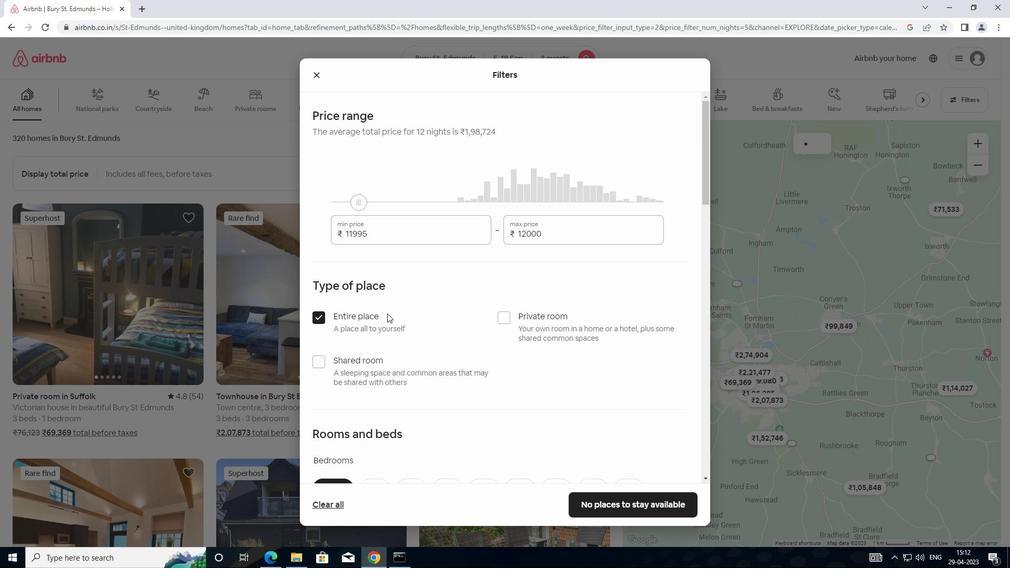
Action: Mouse scrolled (404, 340) with delta (0, 0)
Screenshot: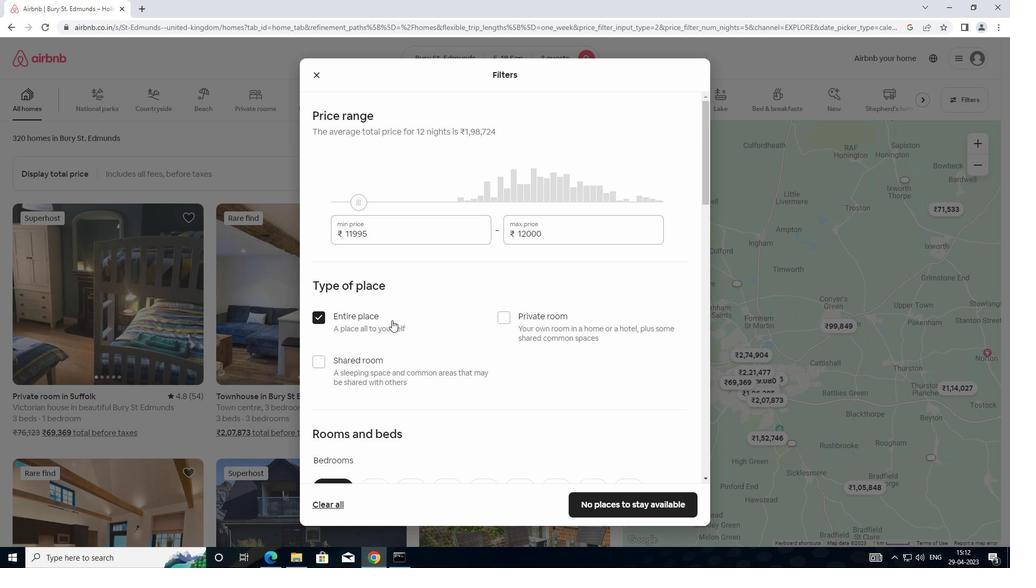 
Action: Mouse scrolled (404, 340) with delta (0, 0)
Screenshot: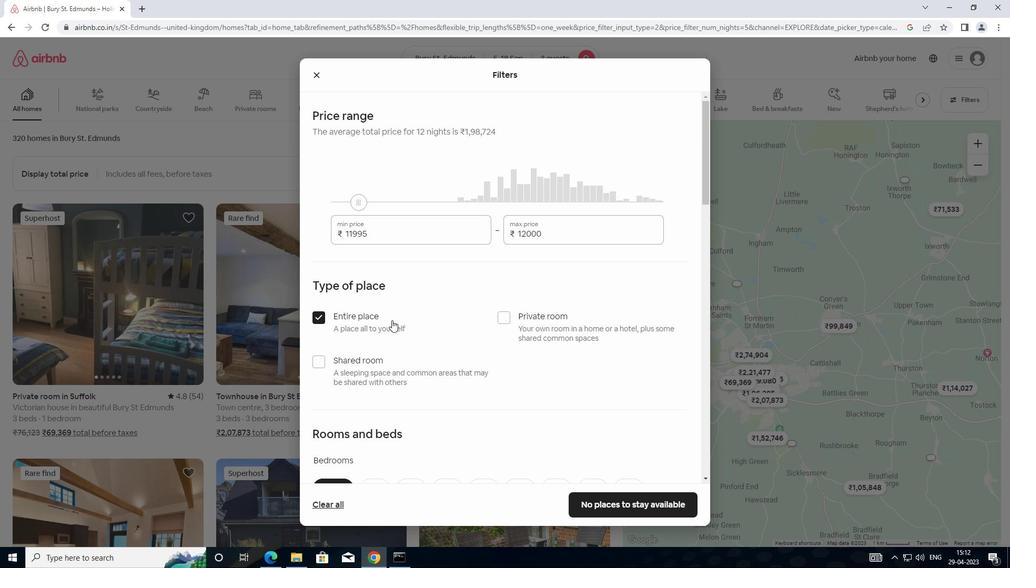
Action: Mouse moved to (444, 314)
Screenshot: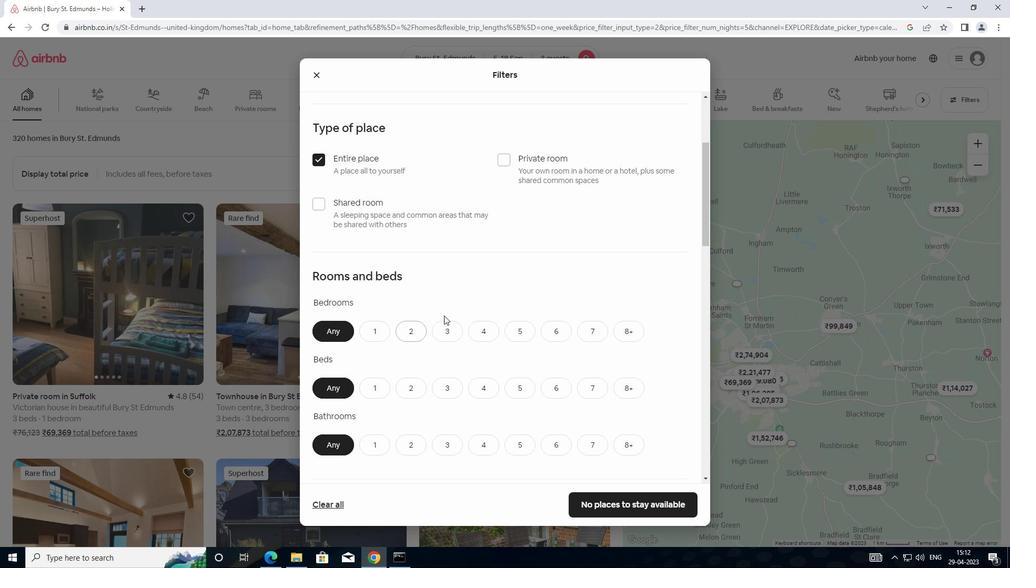 
Action: Mouse scrolled (444, 313) with delta (0, 0)
Screenshot: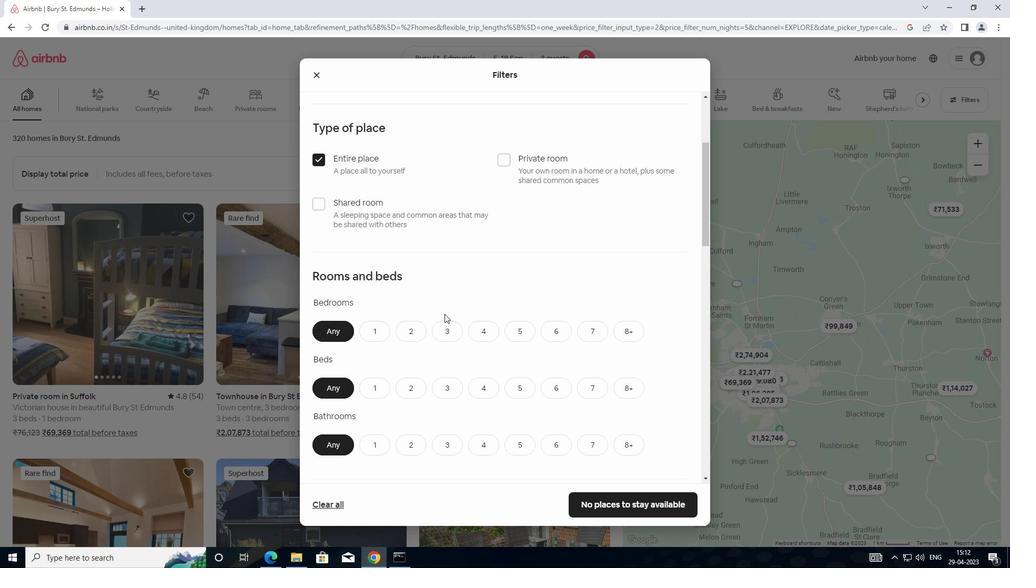 
Action: Mouse moved to (407, 273)
Screenshot: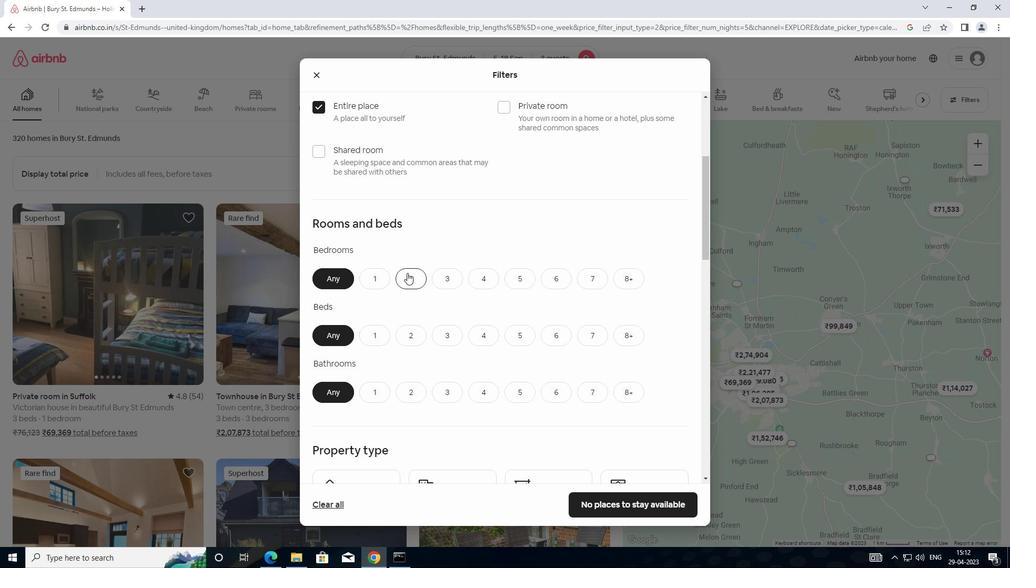 
Action: Mouse pressed left at (407, 273)
Screenshot: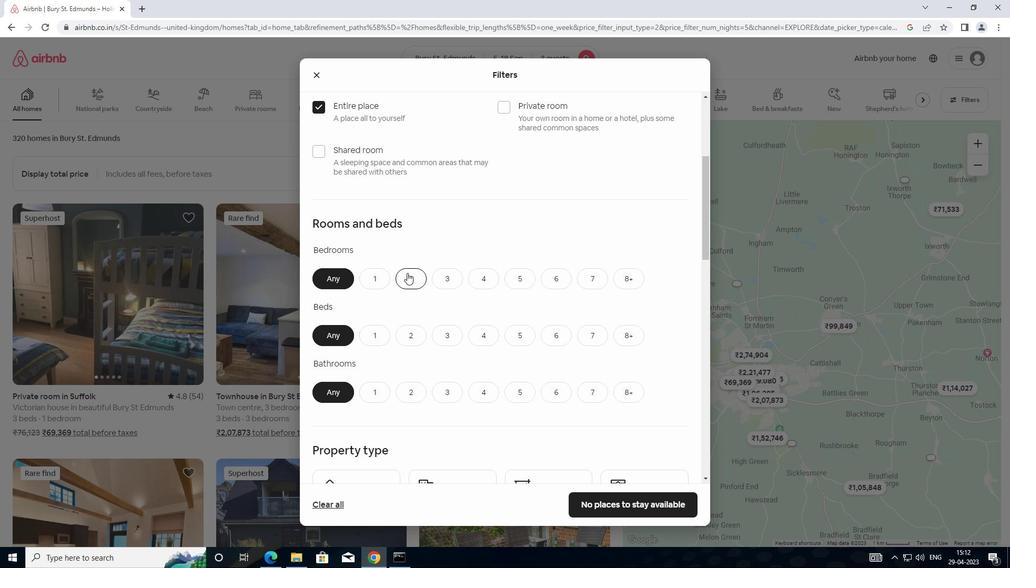 
Action: Mouse moved to (405, 334)
Screenshot: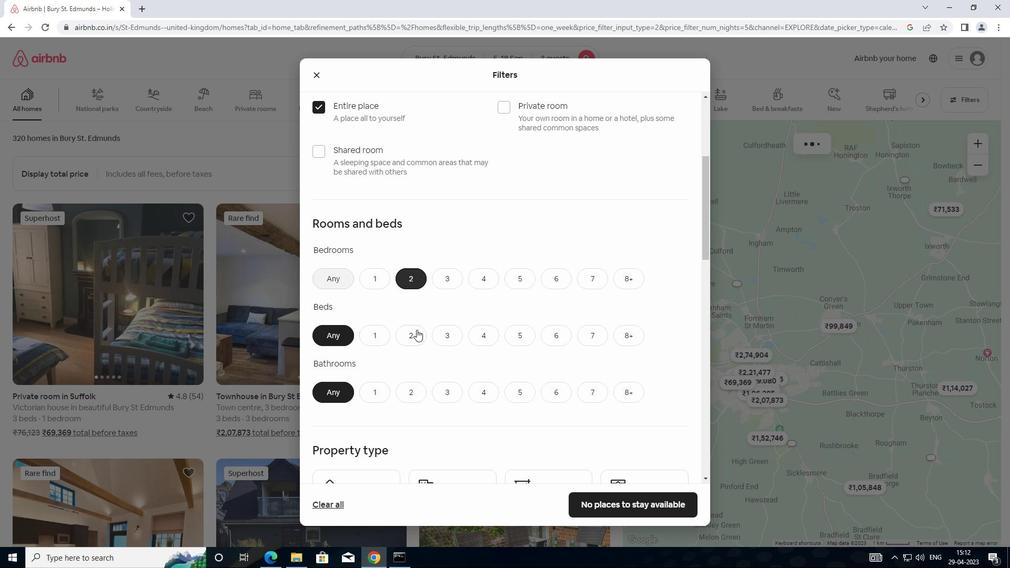 
Action: Mouse pressed left at (405, 334)
Screenshot: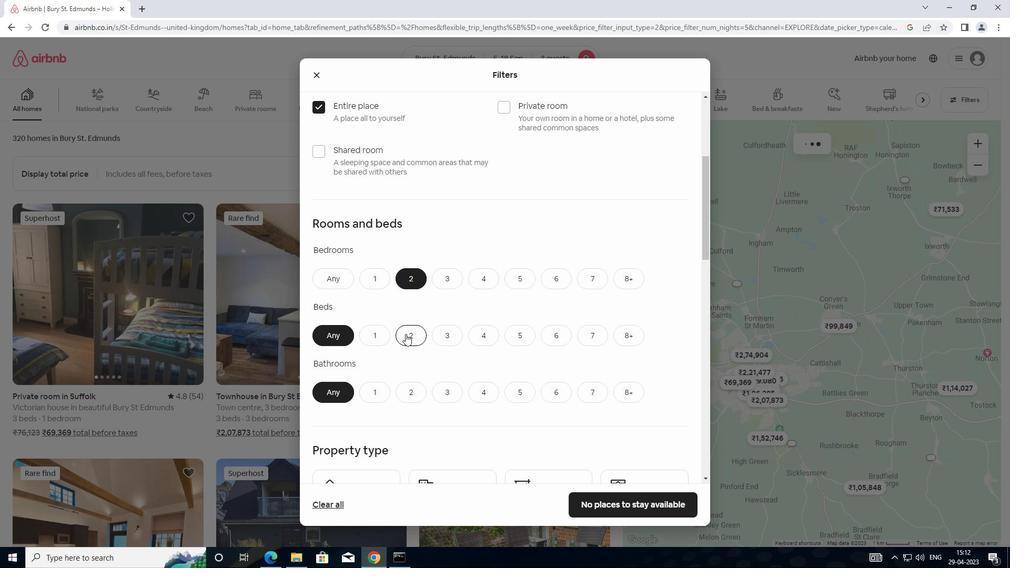 
Action: Mouse moved to (407, 396)
Screenshot: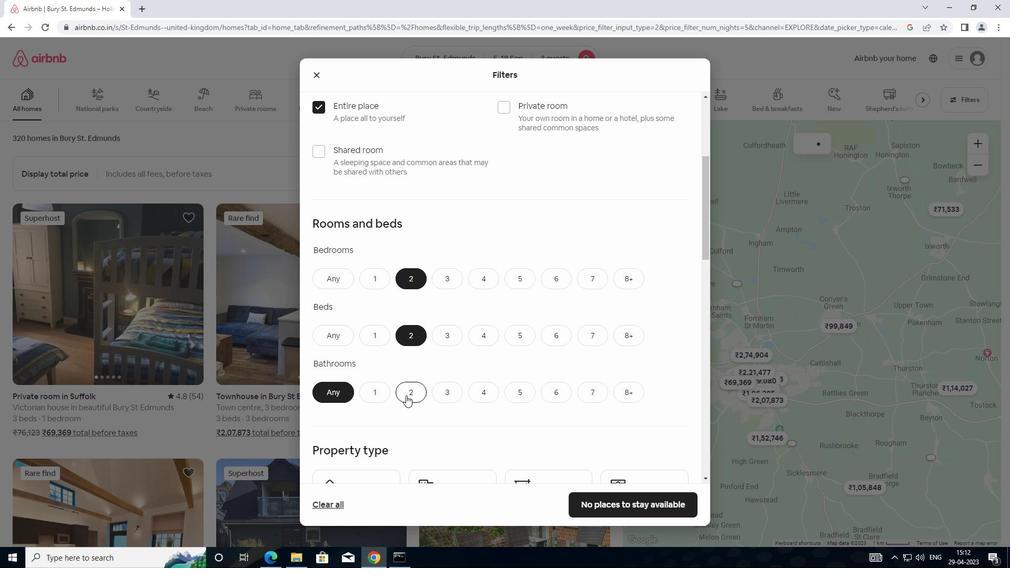 
Action: Mouse pressed left at (407, 396)
Screenshot: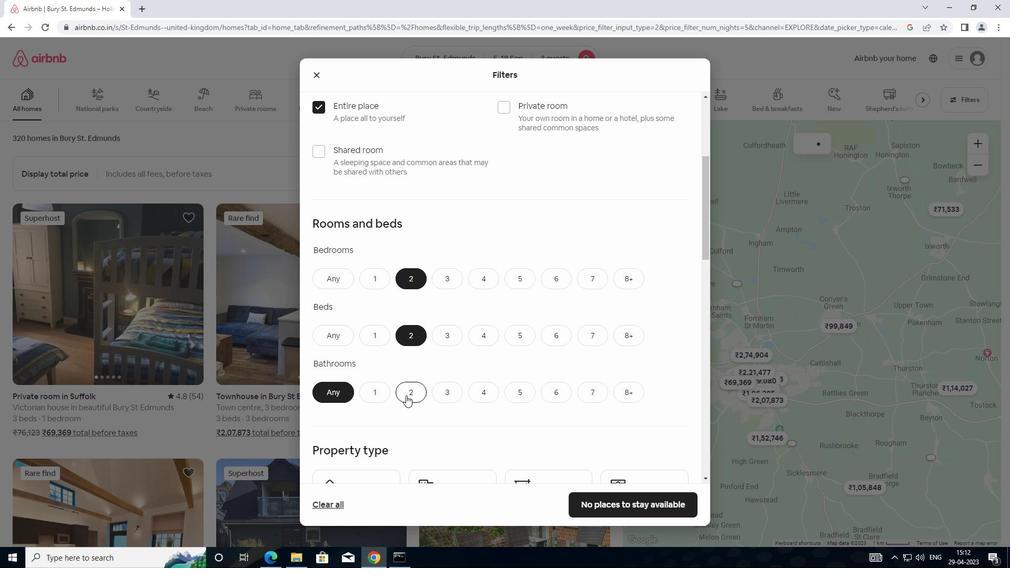 
Action: Mouse moved to (454, 361)
Screenshot: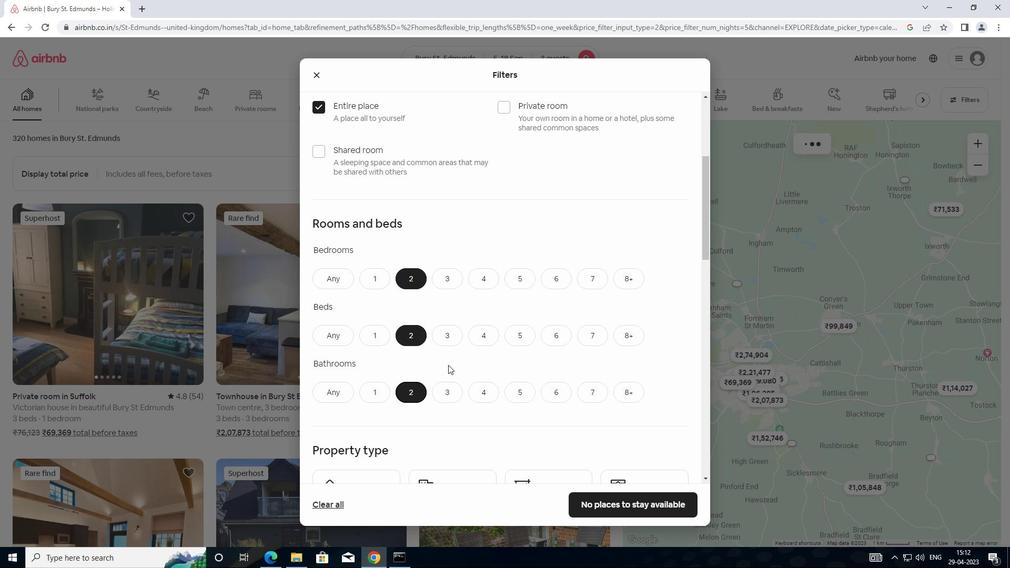 
Action: Mouse scrolled (454, 360) with delta (0, 0)
Screenshot: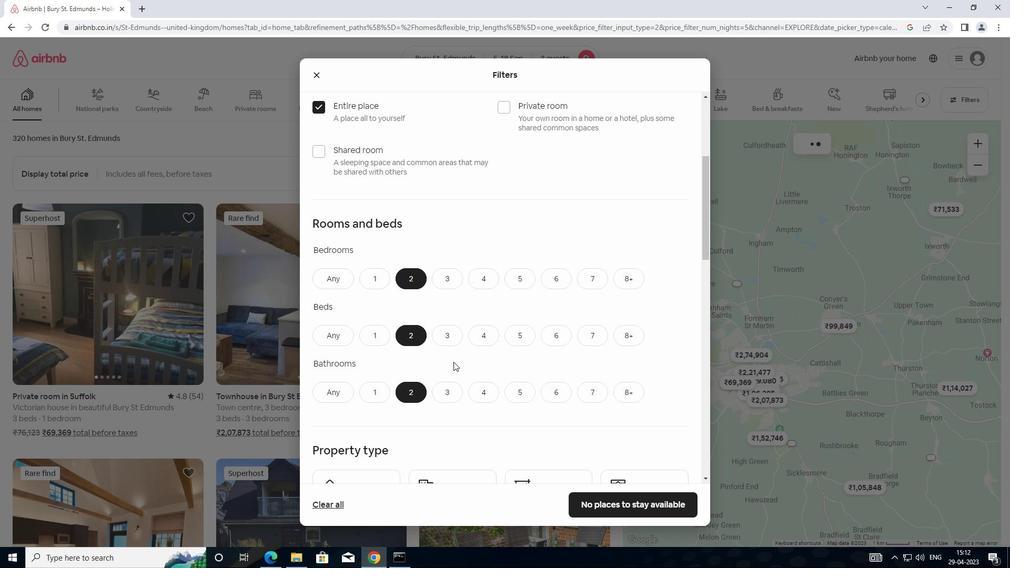 
Action: Mouse scrolled (454, 360) with delta (0, 0)
Screenshot: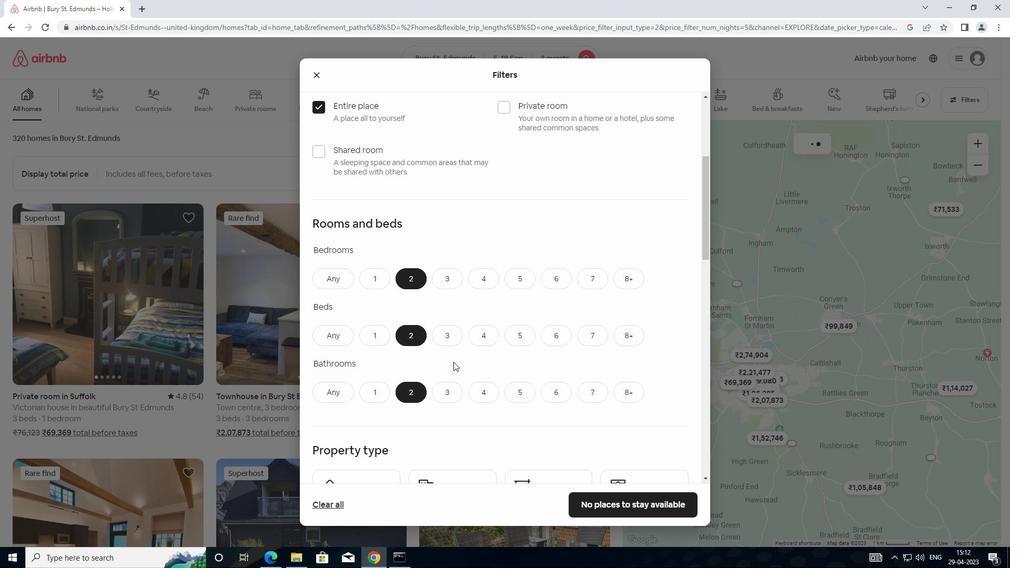 
Action: Mouse scrolled (454, 360) with delta (0, 0)
Screenshot: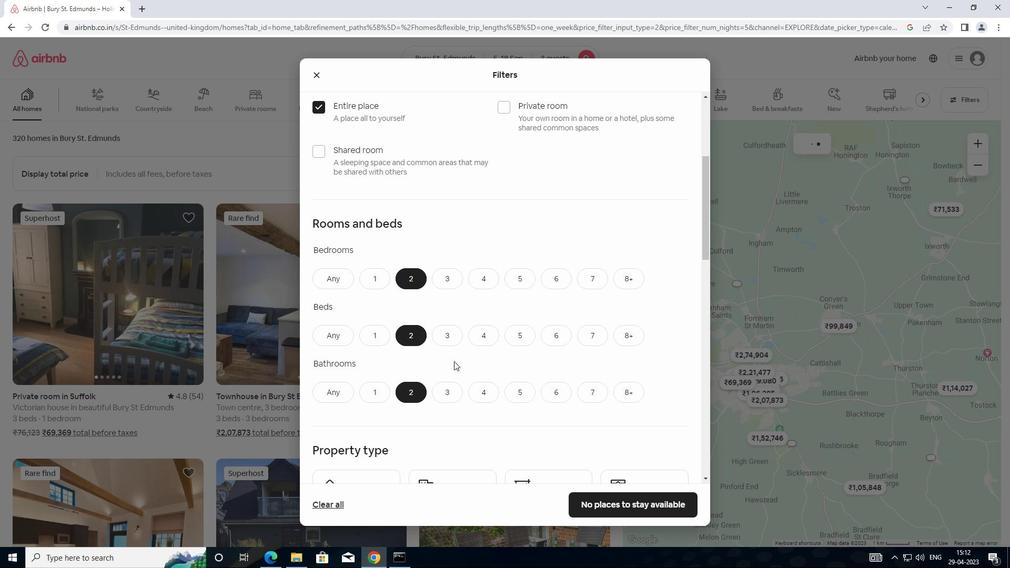 
Action: Mouse moved to (458, 354)
Screenshot: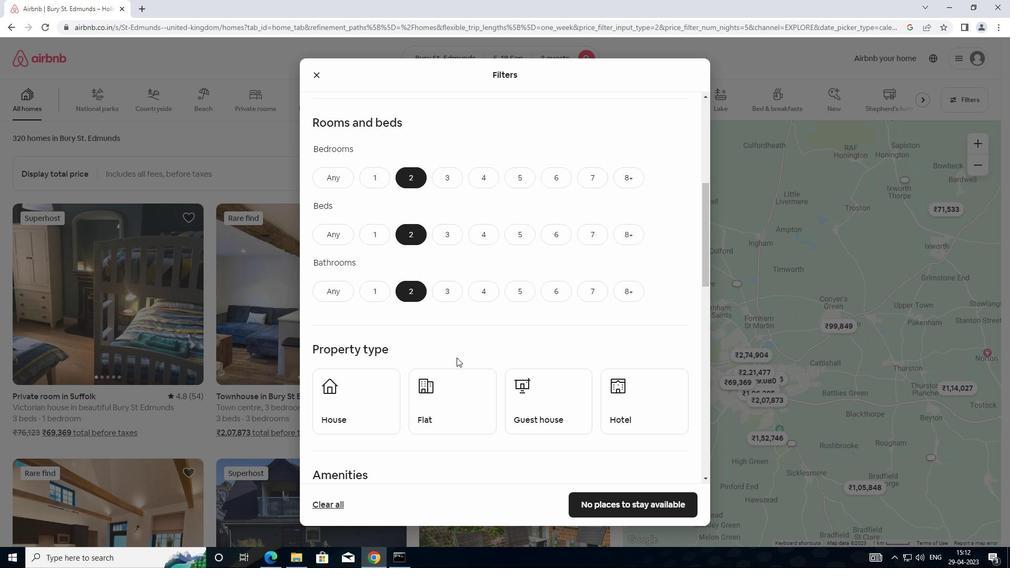 
Action: Mouse scrolled (458, 354) with delta (0, 0)
Screenshot: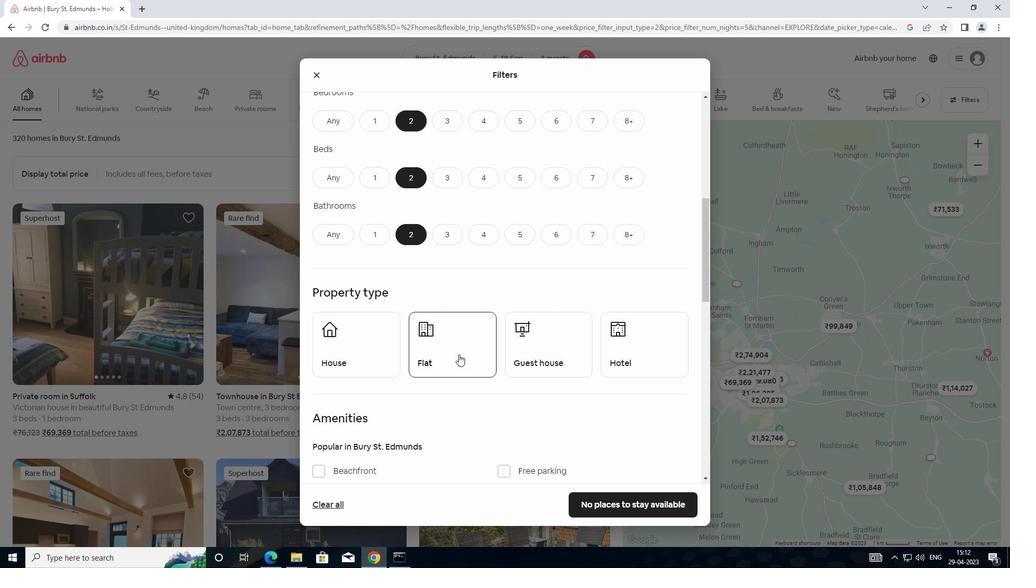 
Action: Mouse moved to (371, 296)
Screenshot: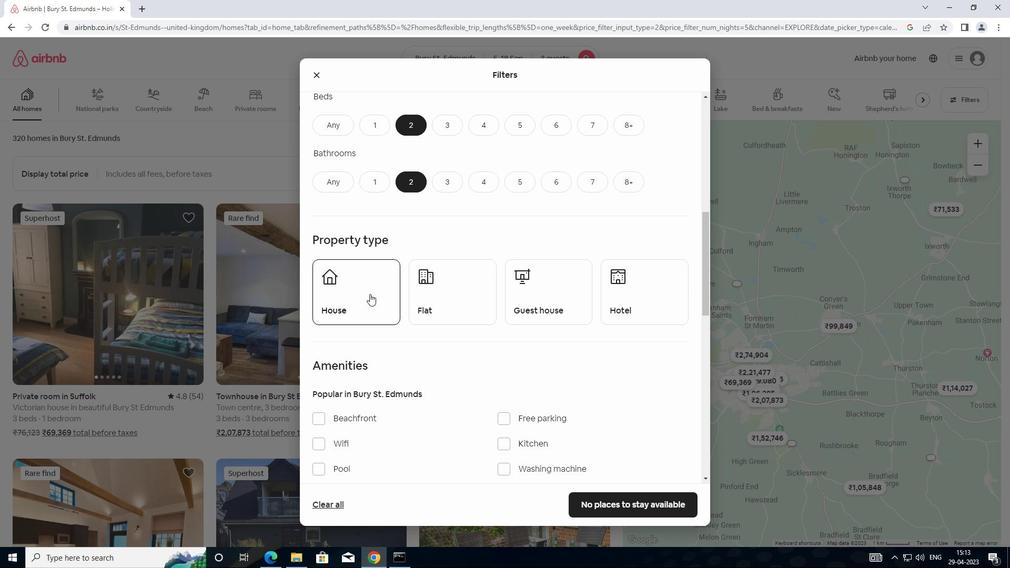
Action: Mouse pressed left at (371, 296)
Screenshot: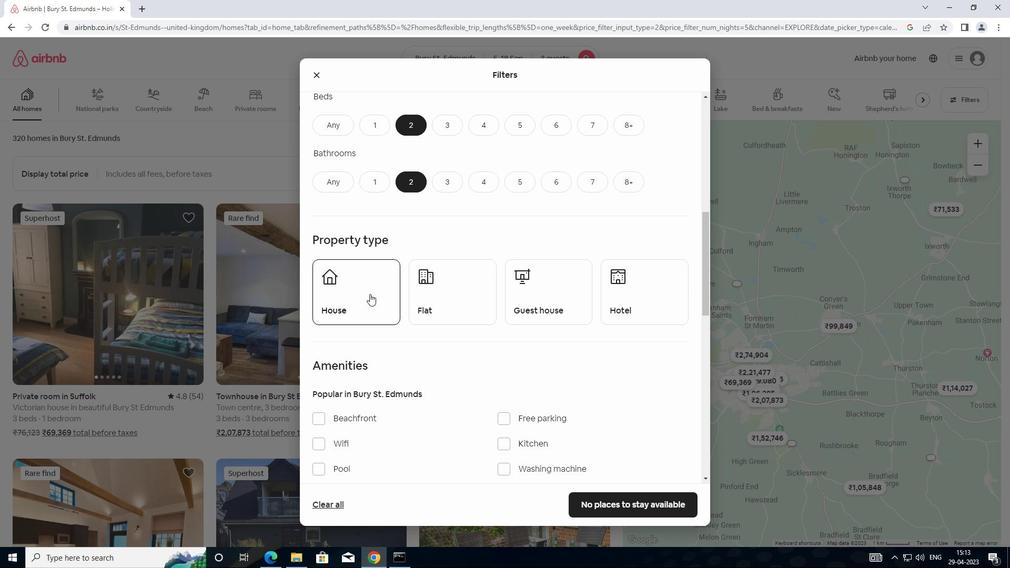 
Action: Mouse moved to (459, 296)
Screenshot: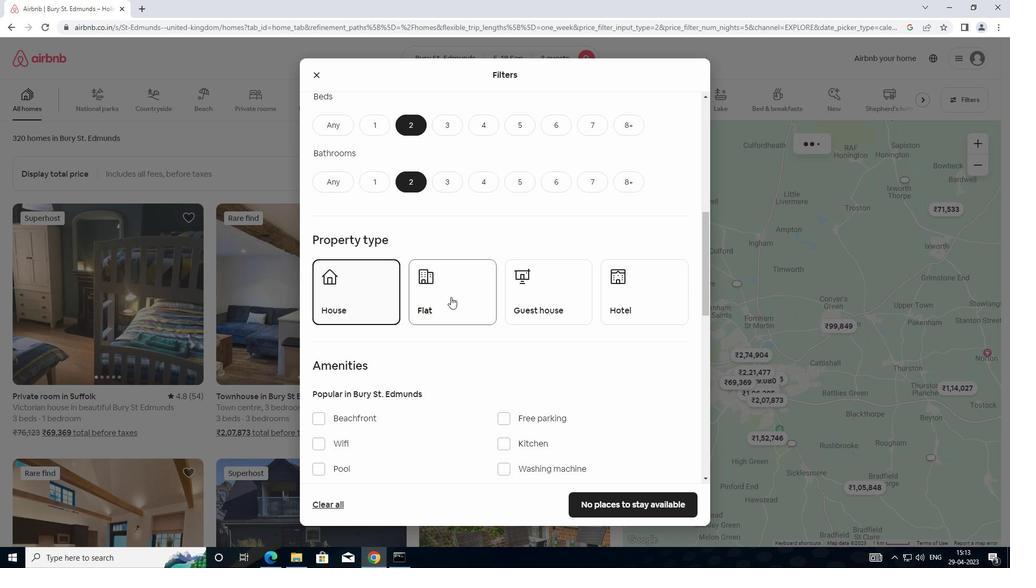 
Action: Mouse pressed left at (459, 296)
Screenshot: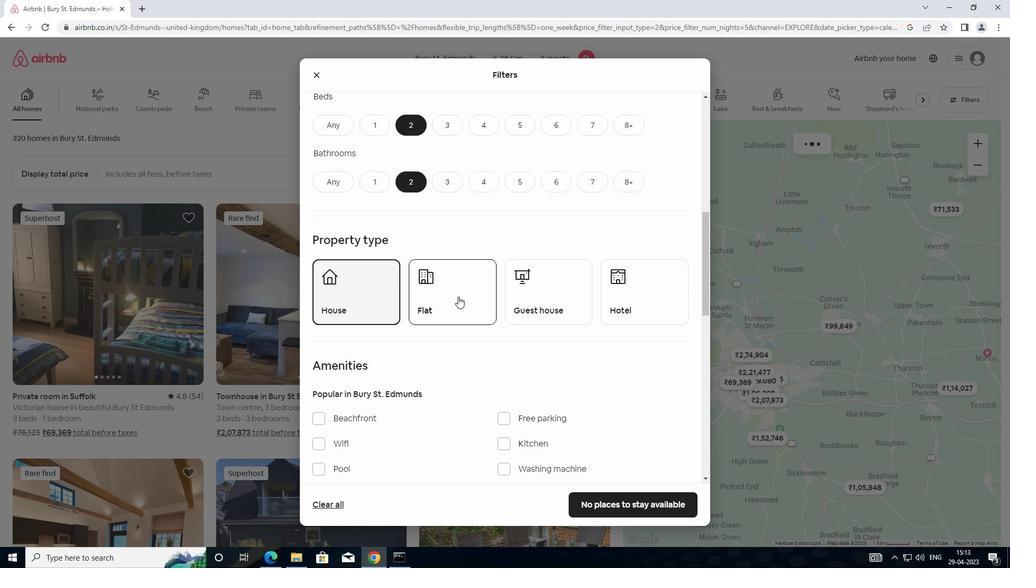 
Action: Mouse moved to (532, 299)
Screenshot: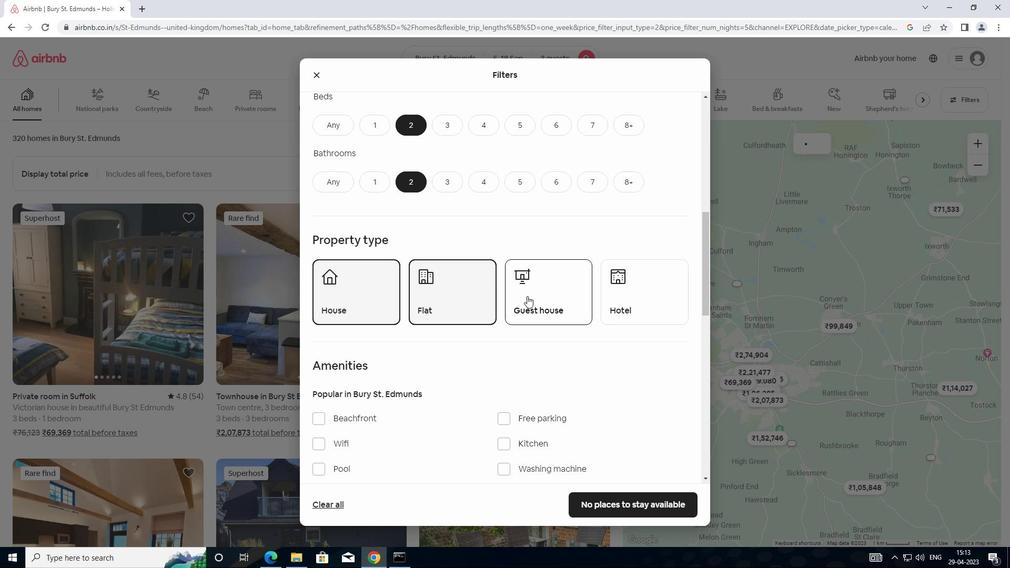 
Action: Mouse pressed left at (532, 299)
Screenshot: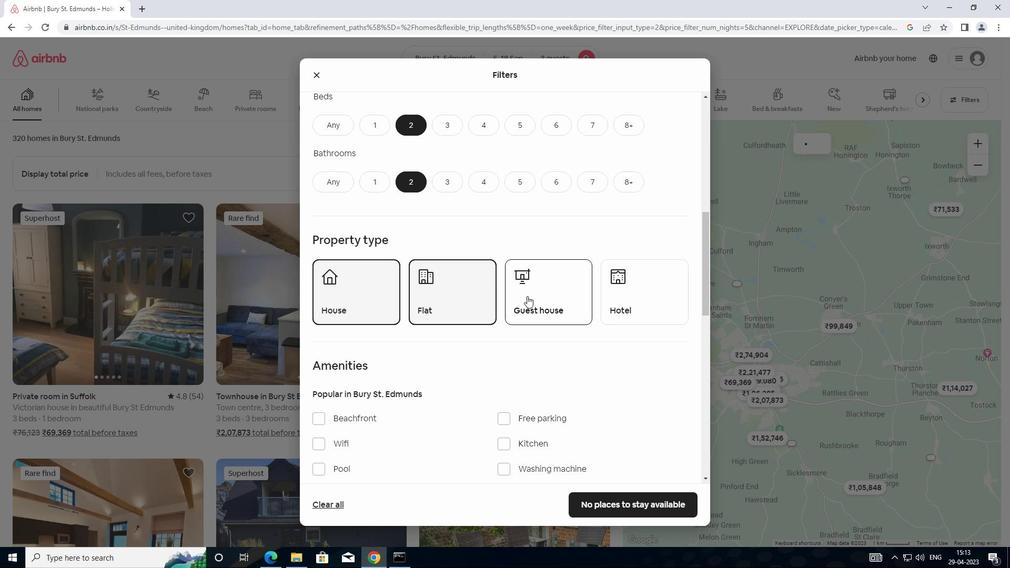 
Action: Mouse moved to (552, 332)
Screenshot: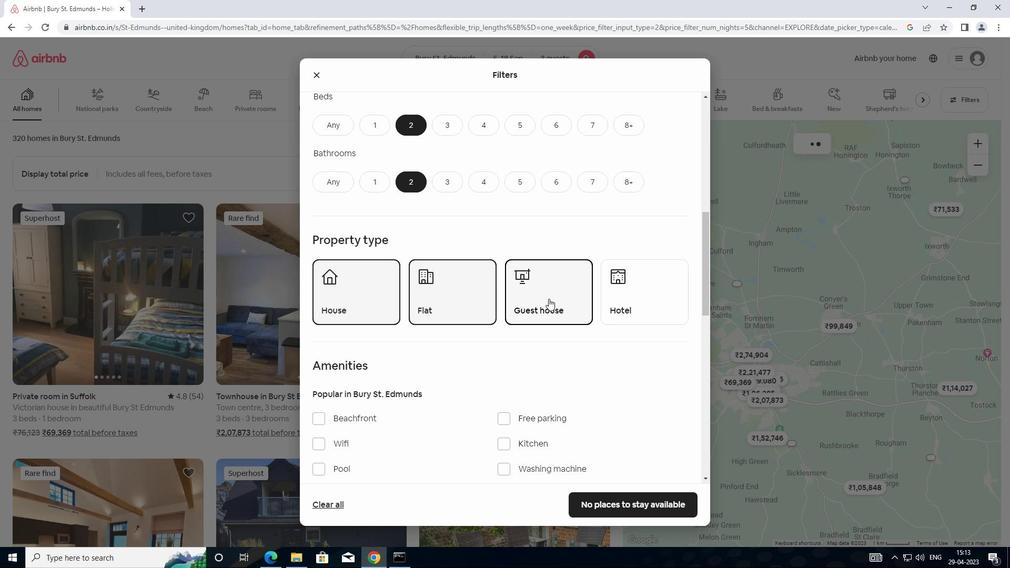 
Action: Mouse scrolled (552, 331) with delta (0, 0)
Screenshot: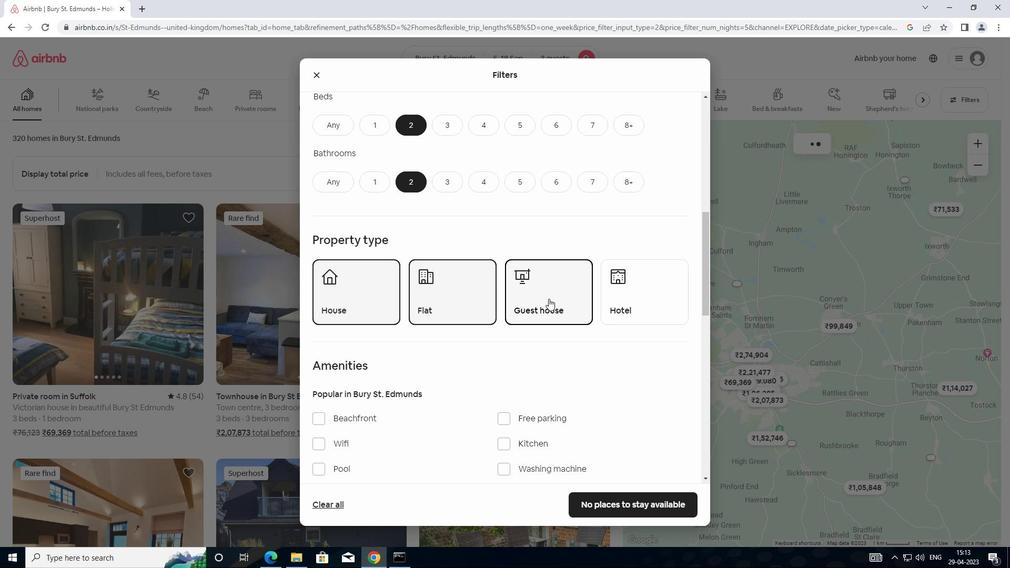 
Action: Mouse moved to (552, 332)
Screenshot: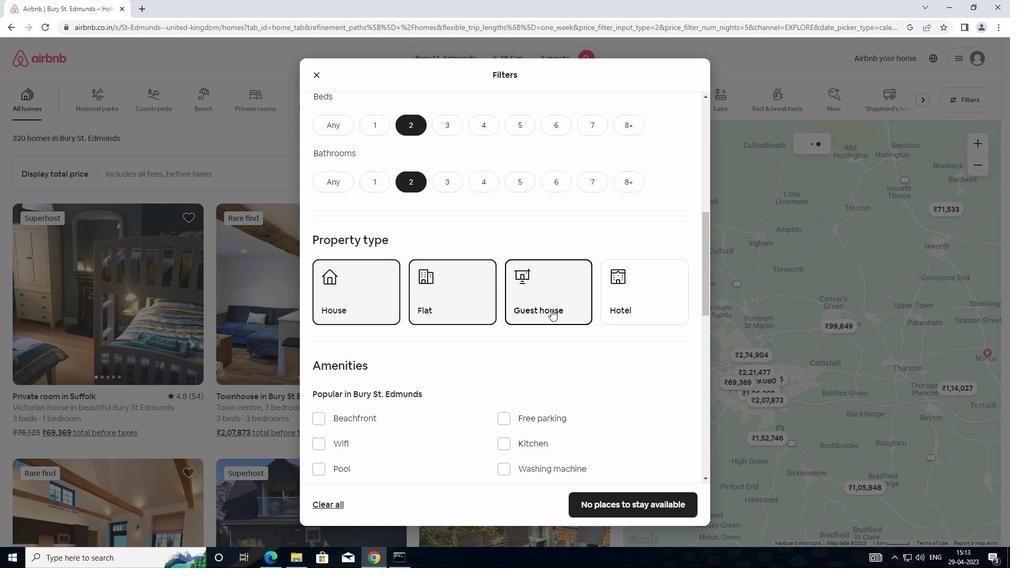 
Action: Mouse scrolled (552, 332) with delta (0, 0)
Screenshot: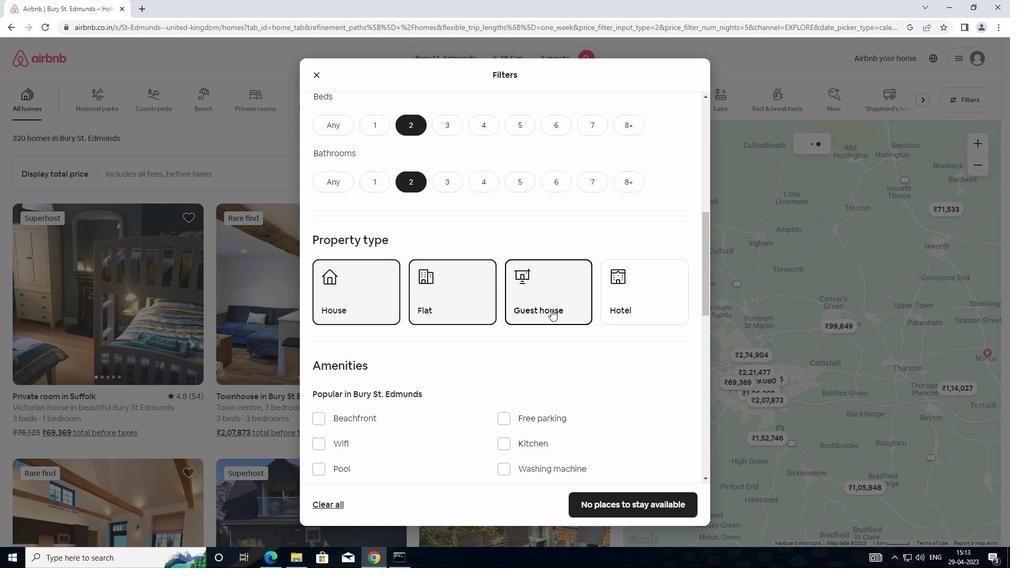 
Action: Mouse scrolled (552, 332) with delta (0, 0)
Screenshot: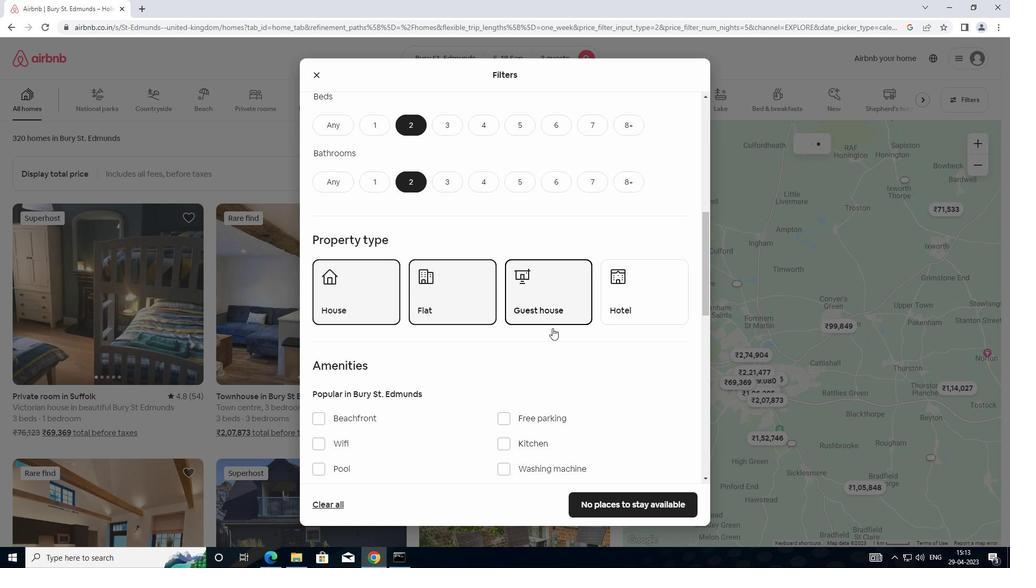 
Action: Mouse moved to (553, 326)
Screenshot: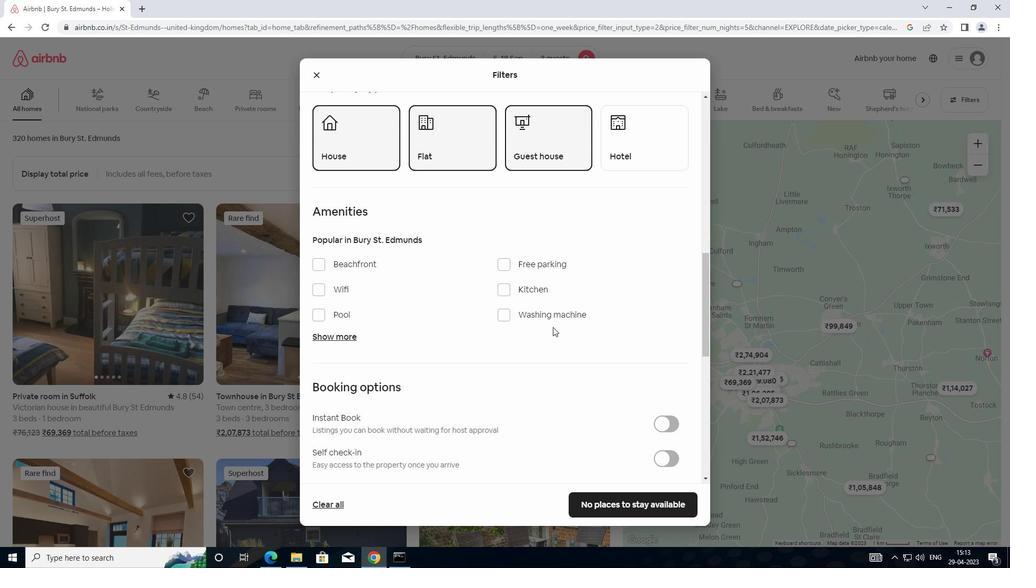 
Action: Mouse scrolled (553, 325) with delta (0, 0)
Screenshot: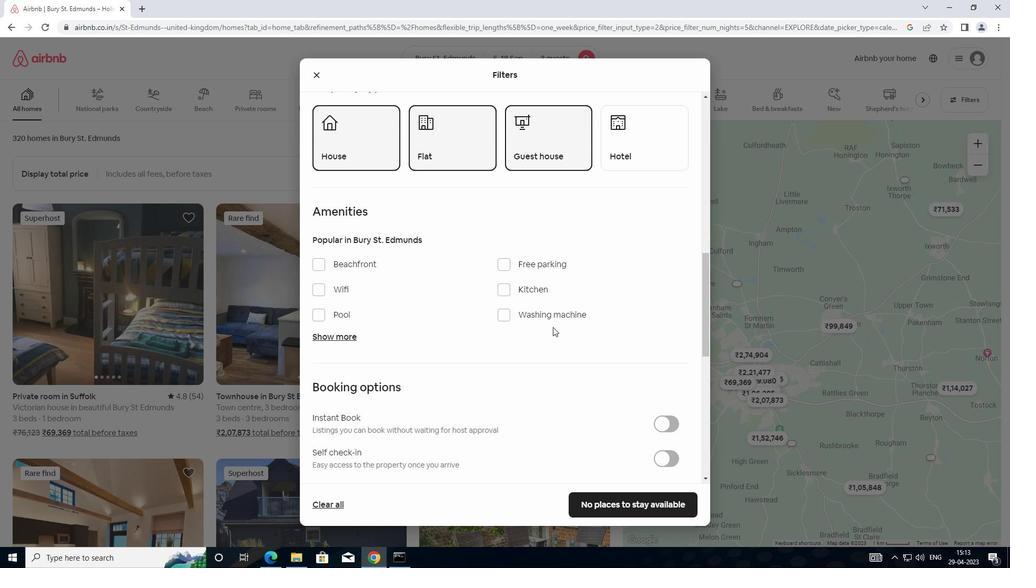 
Action: Mouse moved to (553, 326)
Screenshot: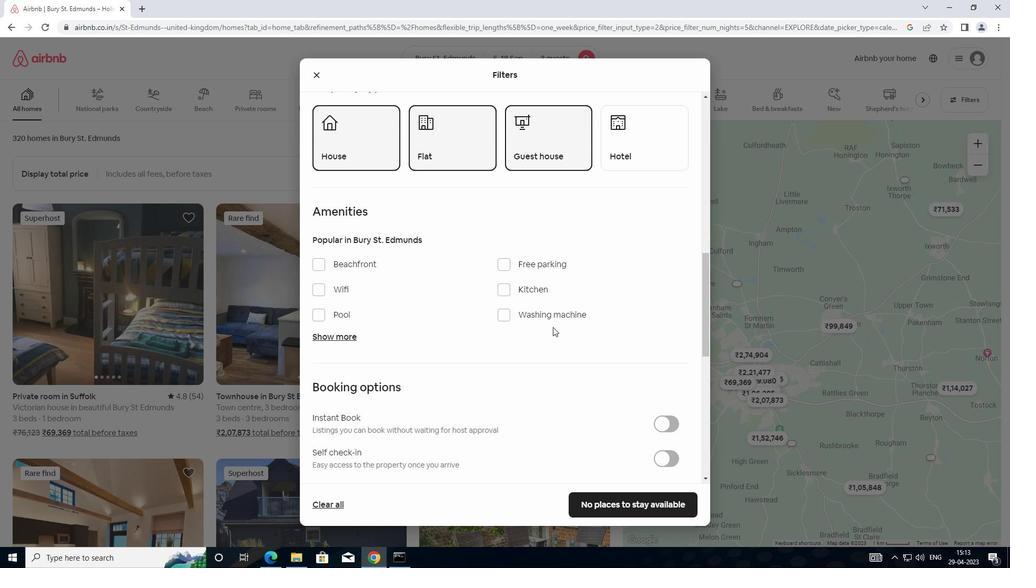 
Action: Mouse scrolled (553, 325) with delta (0, 0)
Screenshot: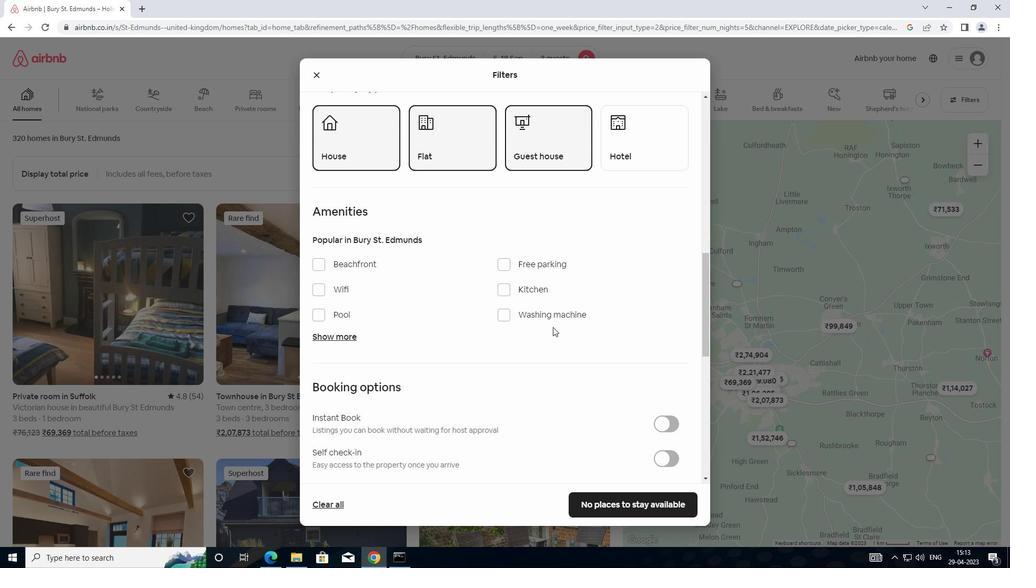 
Action: Mouse moved to (676, 354)
Screenshot: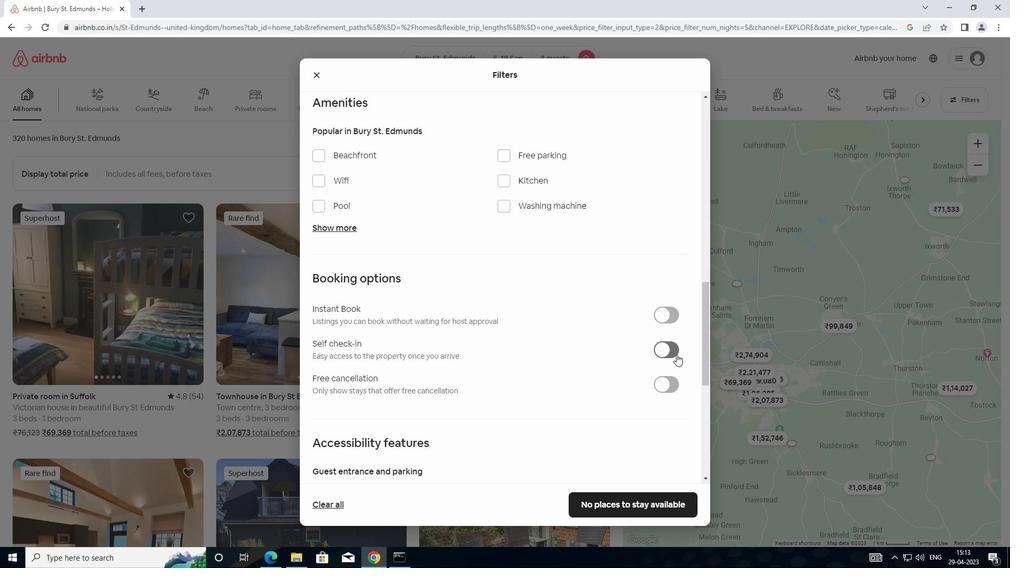 
Action: Mouse pressed left at (676, 354)
Screenshot: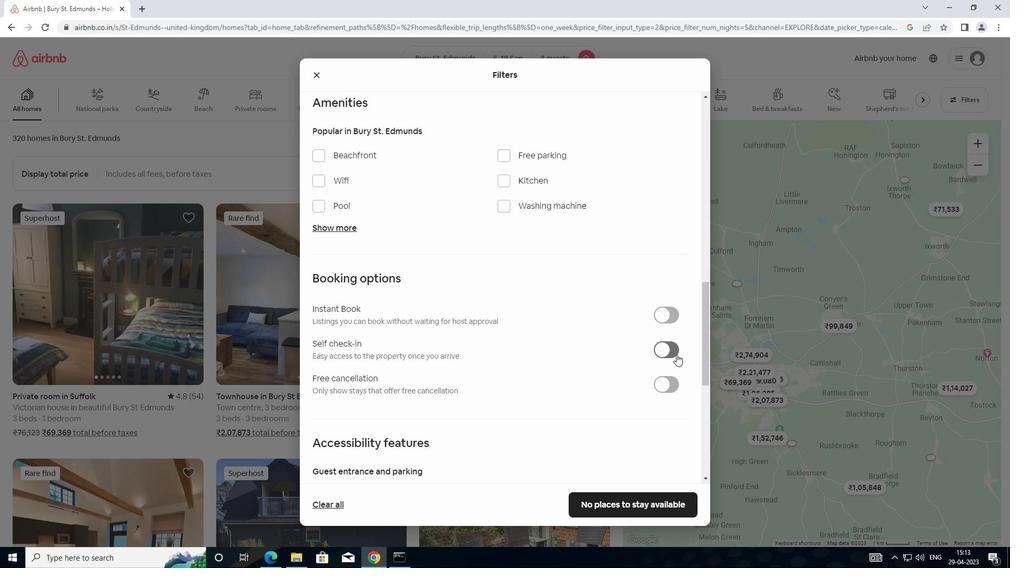 
Action: Mouse moved to (544, 370)
Screenshot: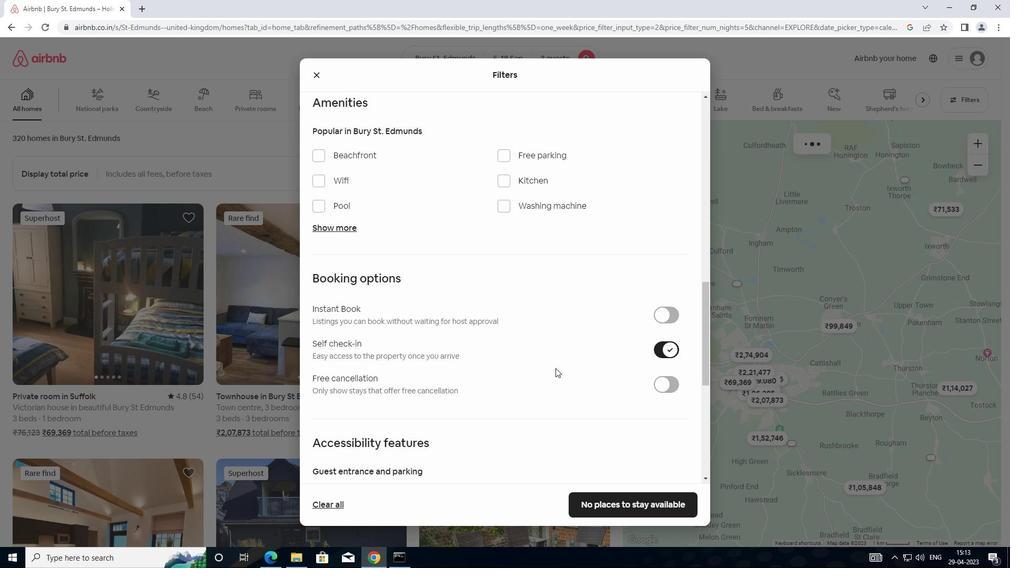 
Action: Mouse scrolled (544, 370) with delta (0, 0)
Screenshot: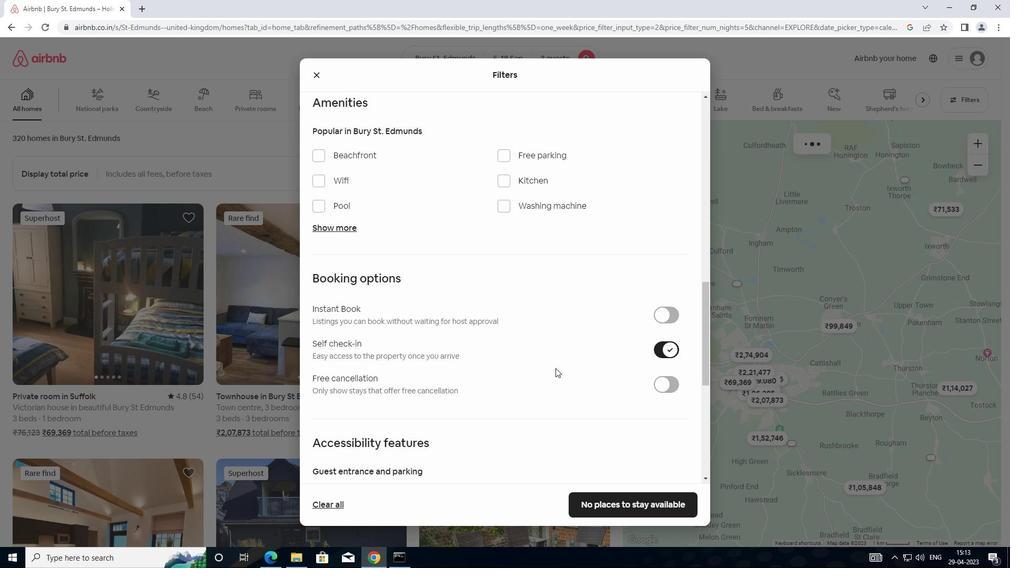 
Action: Mouse moved to (540, 377)
Screenshot: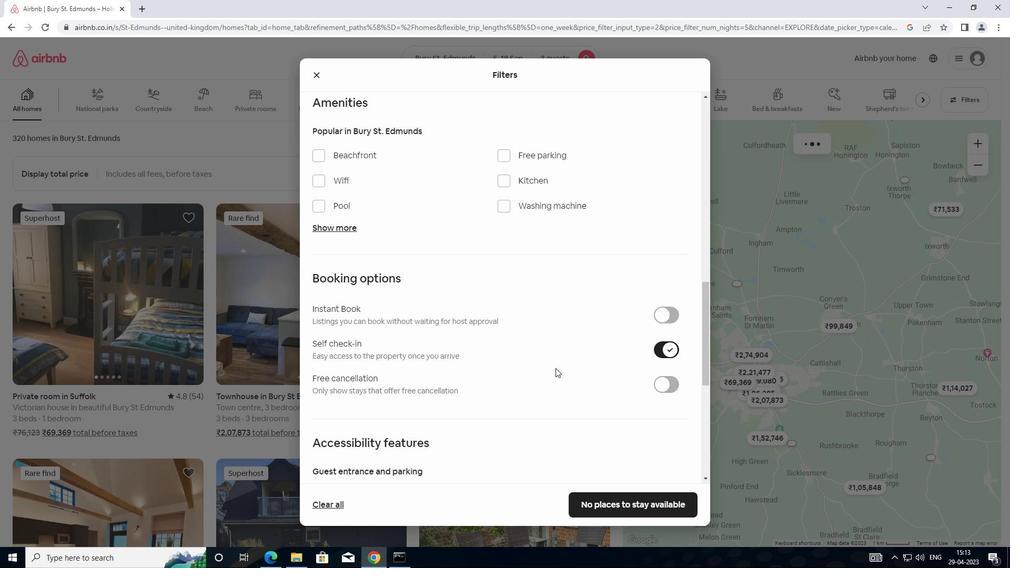 
Action: Mouse scrolled (540, 376) with delta (0, 0)
Screenshot: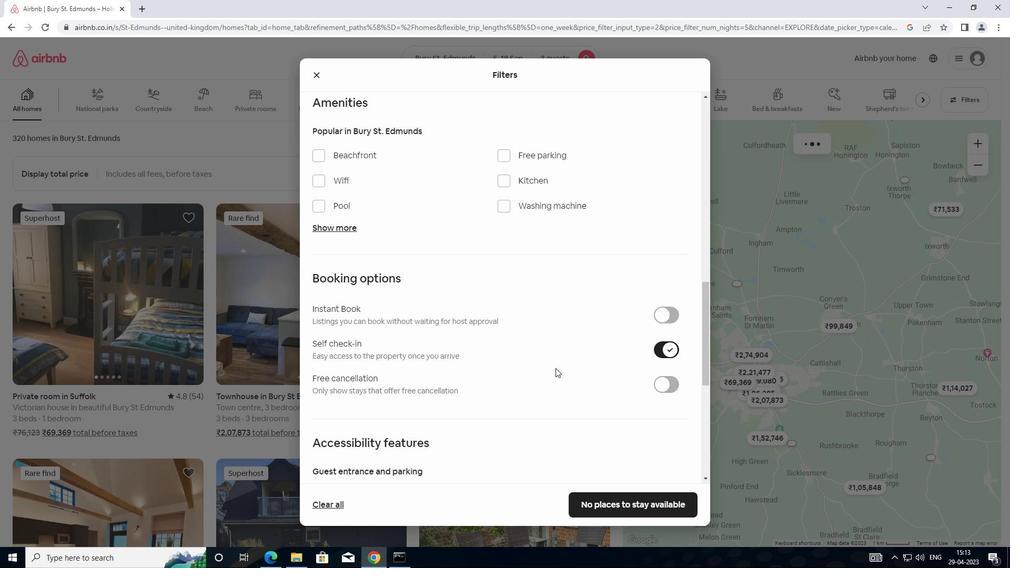 
Action: Mouse moved to (539, 378)
Screenshot: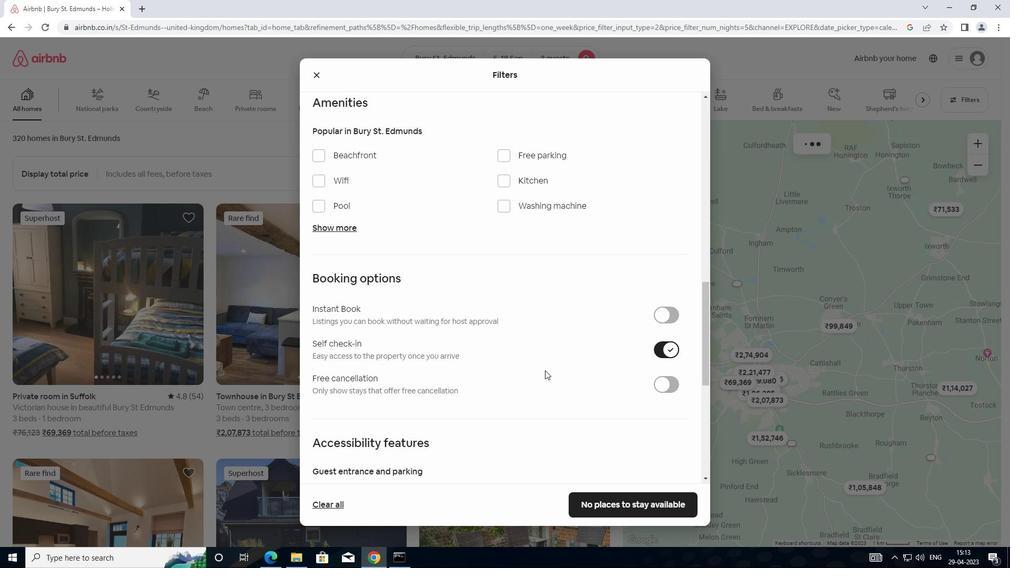 
Action: Mouse scrolled (539, 377) with delta (0, 0)
Screenshot: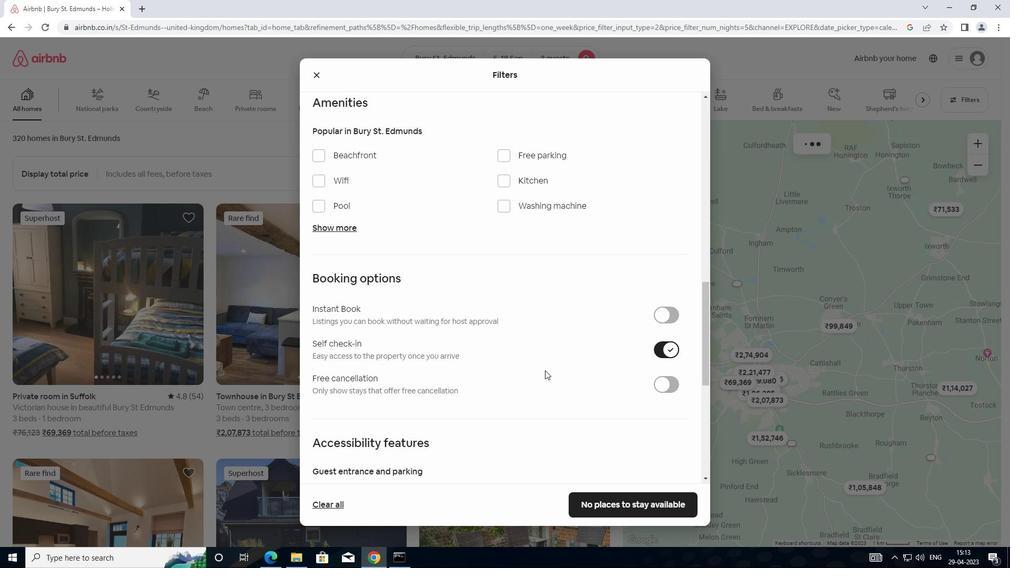 
Action: Mouse scrolled (539, 377) with delta (0, 0)
Screenshot: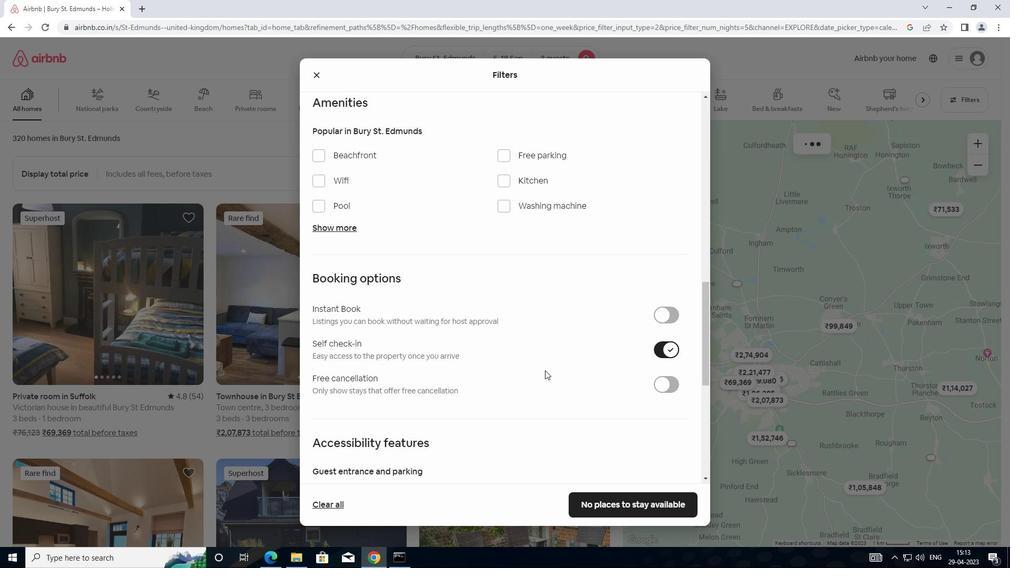 
Action: Mouse moved to (536, 380)
Screenshot: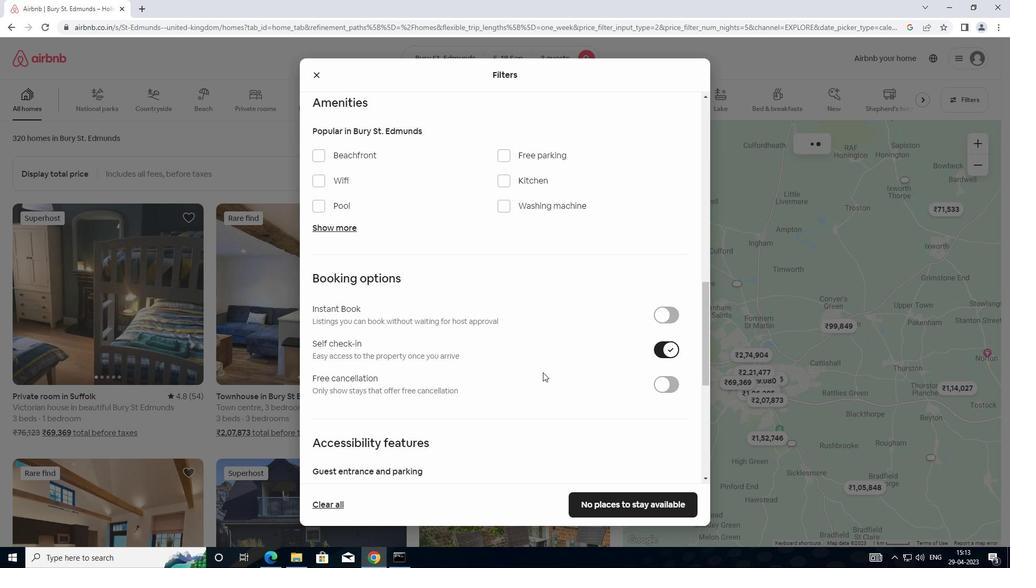 
Action: Mouse scrolled (536, 379) with delta (0, 0)
Screenshot: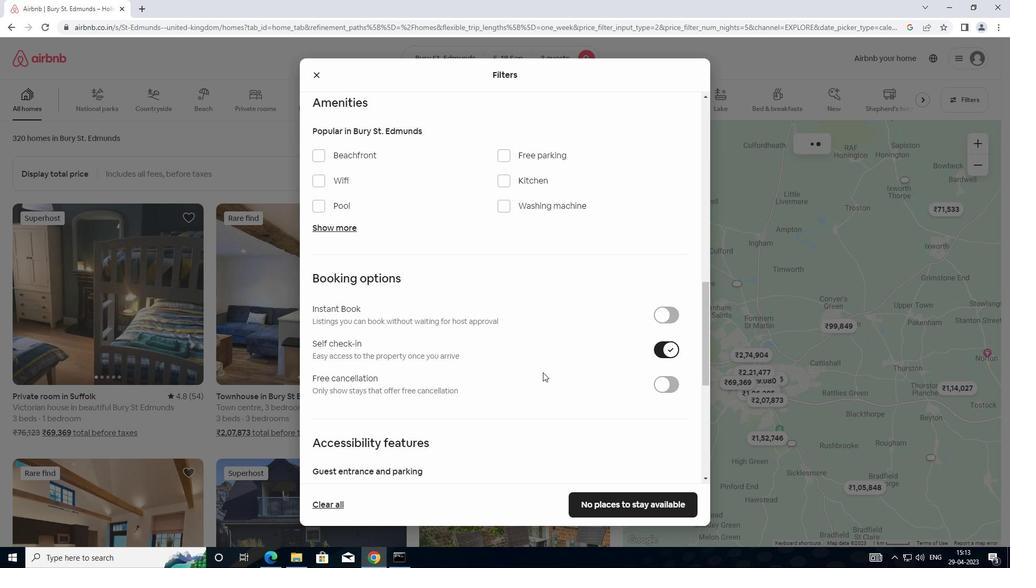 
Action: Mouse moved to (455, 383)
Screenshot: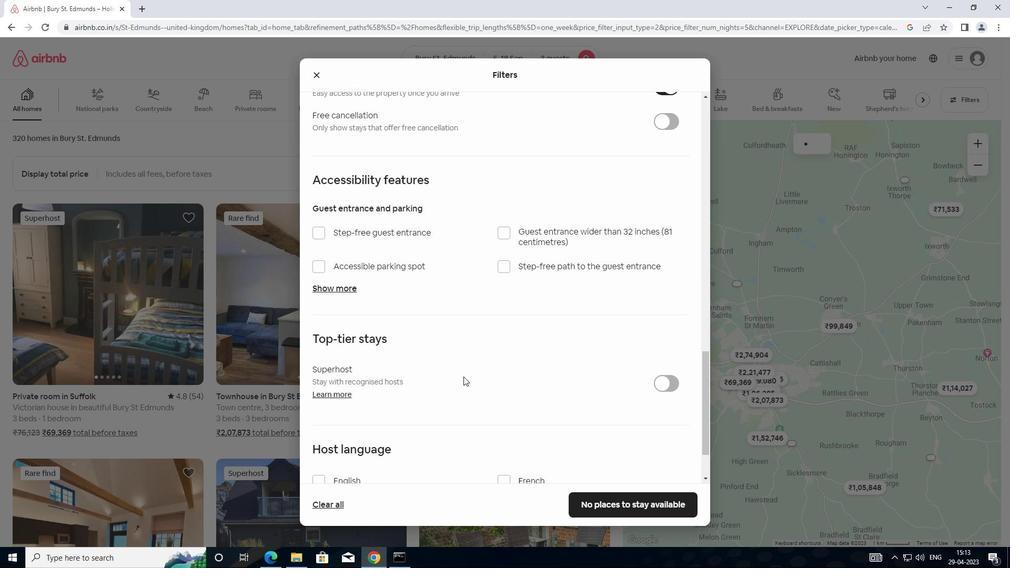 
Action: Mouse scrolled (455, 382) with delta (0, 0)
Screenshot: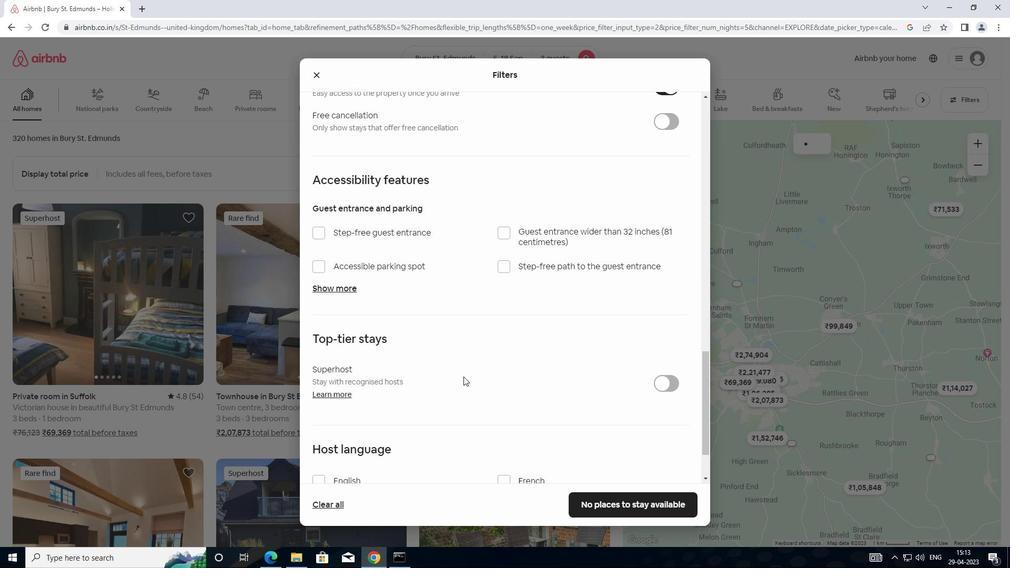 
Action: Mouse moved to (452, 385)
Screenshot: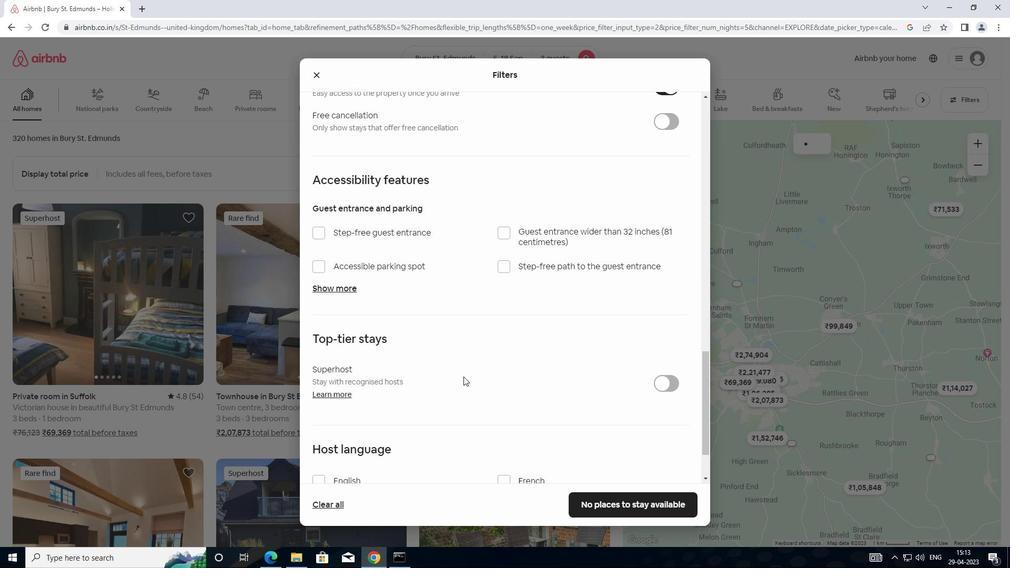 
Action: Mouse scrolled (452, 384) with delta (0, 0)
Screenshot: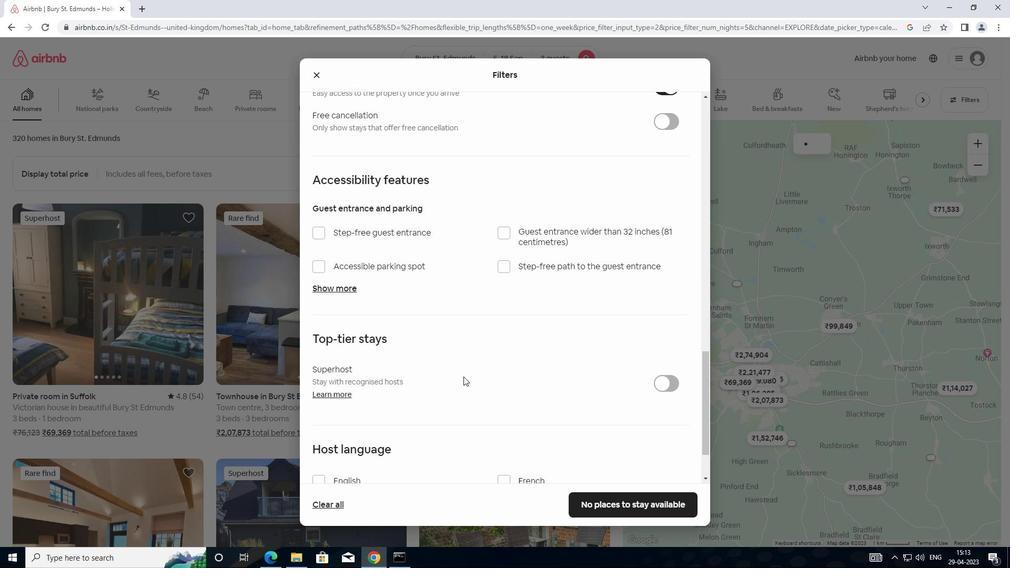 
Action: Mouse moved to (448, 390)
Screenshot: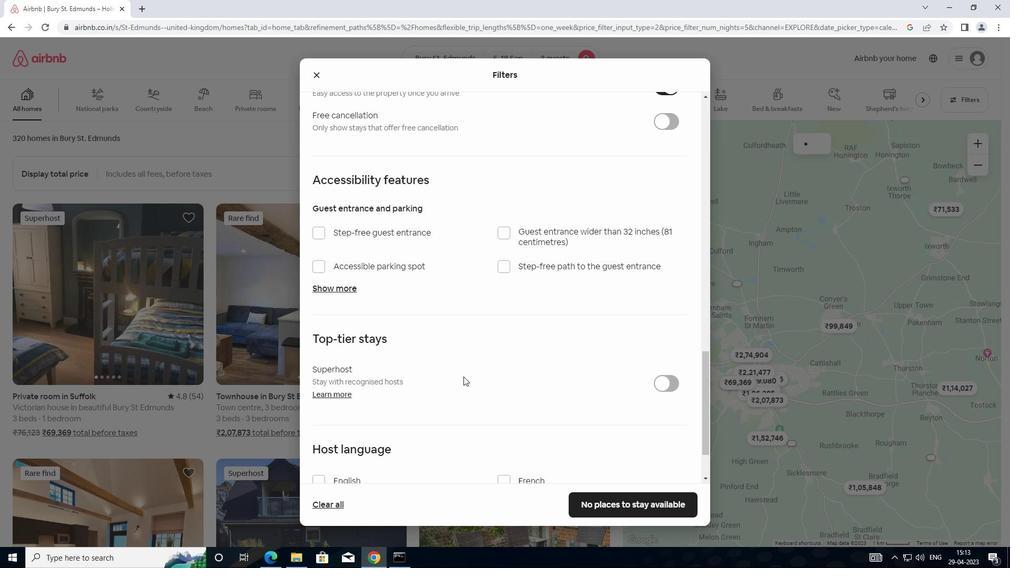 
Action: Mouse scrolled (448, 389) with delta (0, 0)
Screenshot: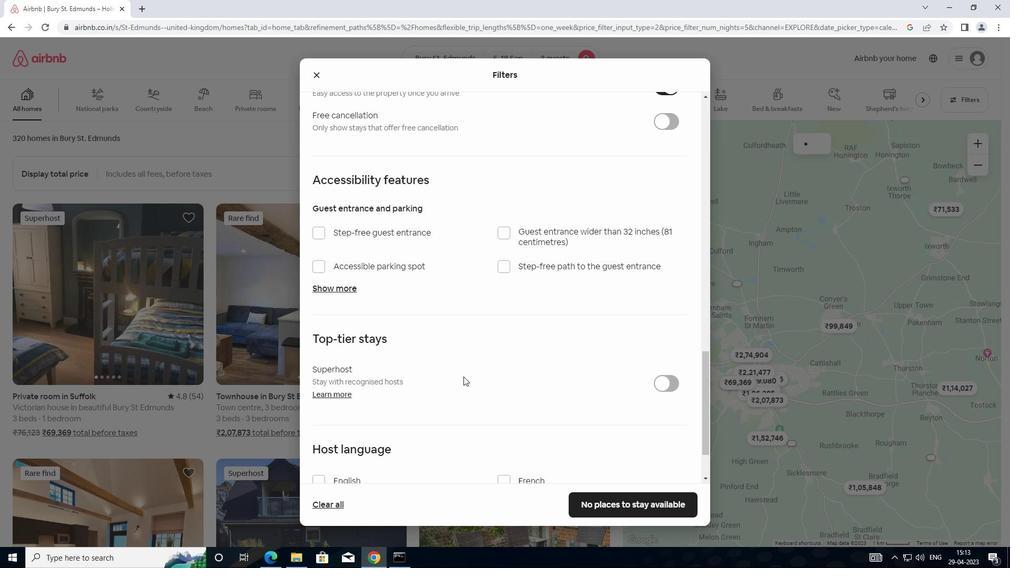 
Action: Mouse moved to (322, 410)
Screenshot: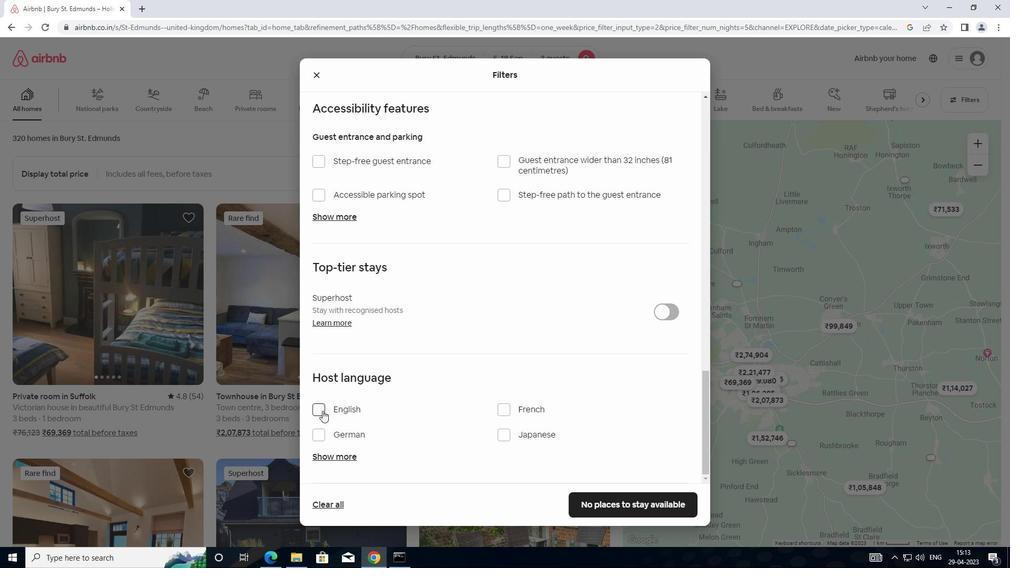 
Action: Mouse pressed left at (322, 410)
Screenshot: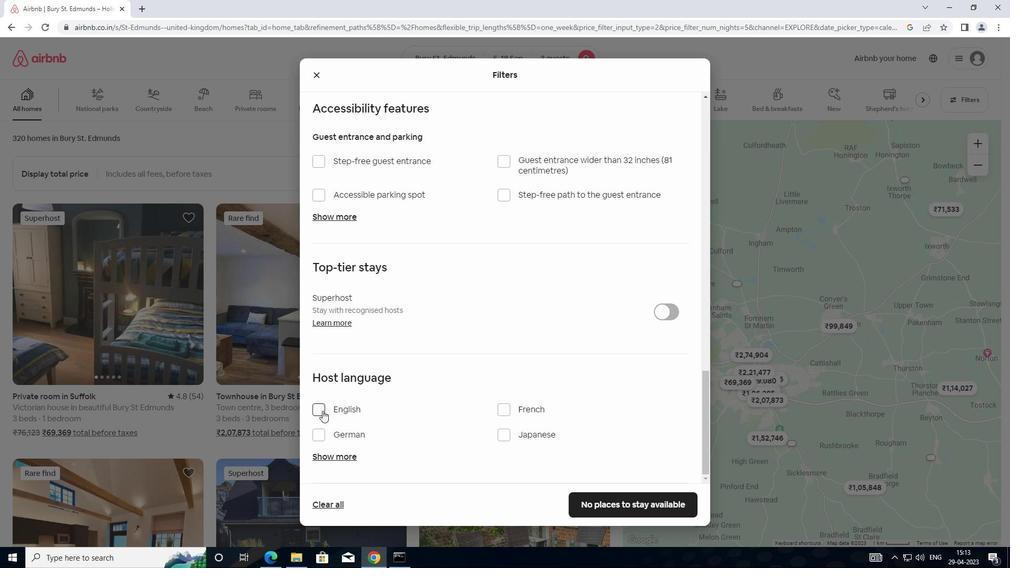 
Action: Mouse moved to (593, 498)
Screenshot: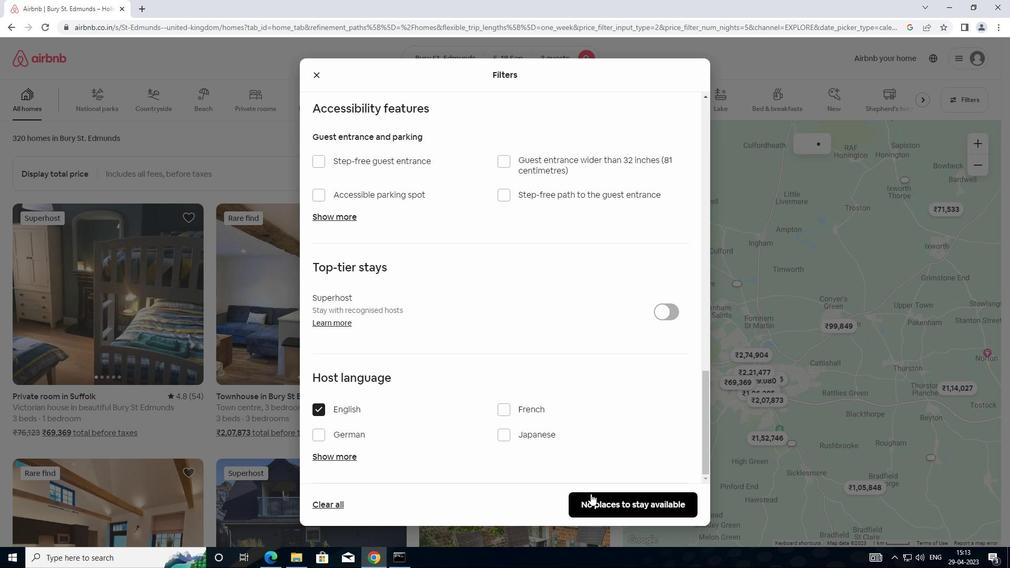 
Action: Mouse pressed left at (593, 498)
Screenshot: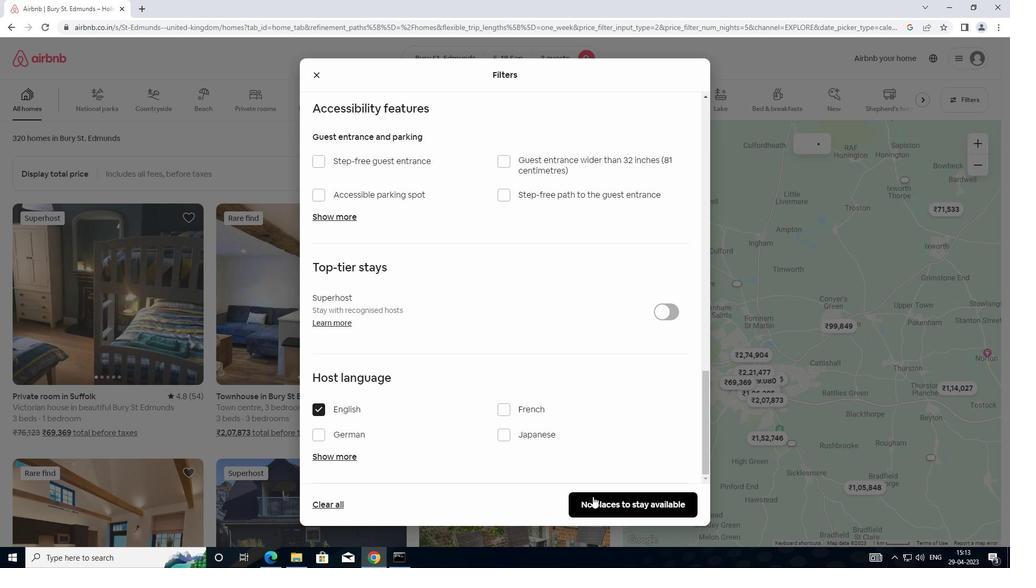
Action: Mouse moved to (586, 489)
Screenshot: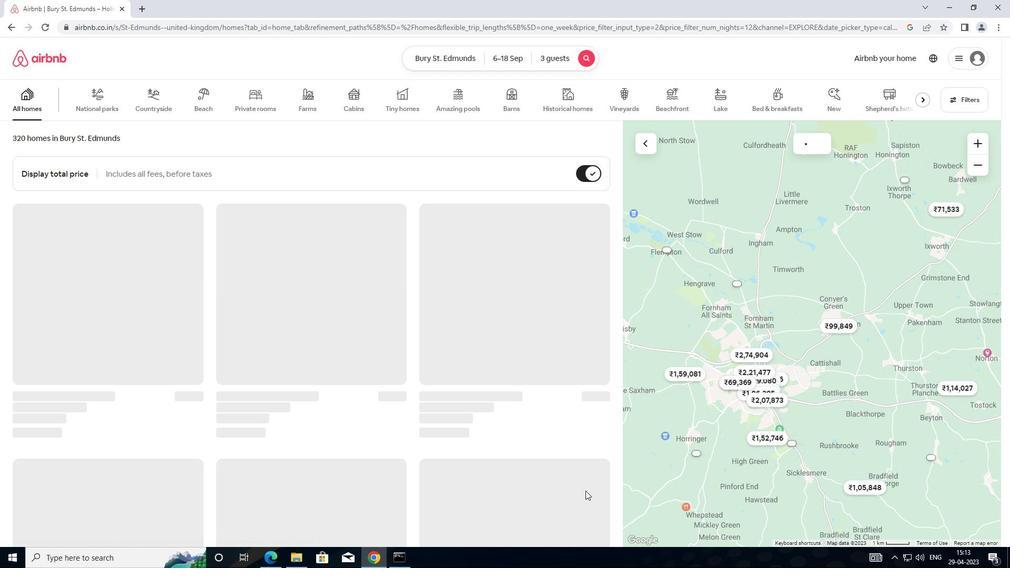 
